 Task: Add a condition where "Channel Is not Slack direct message" in recently solved tickets.
Action: Mouse moved to (130, 449)
Screenshot: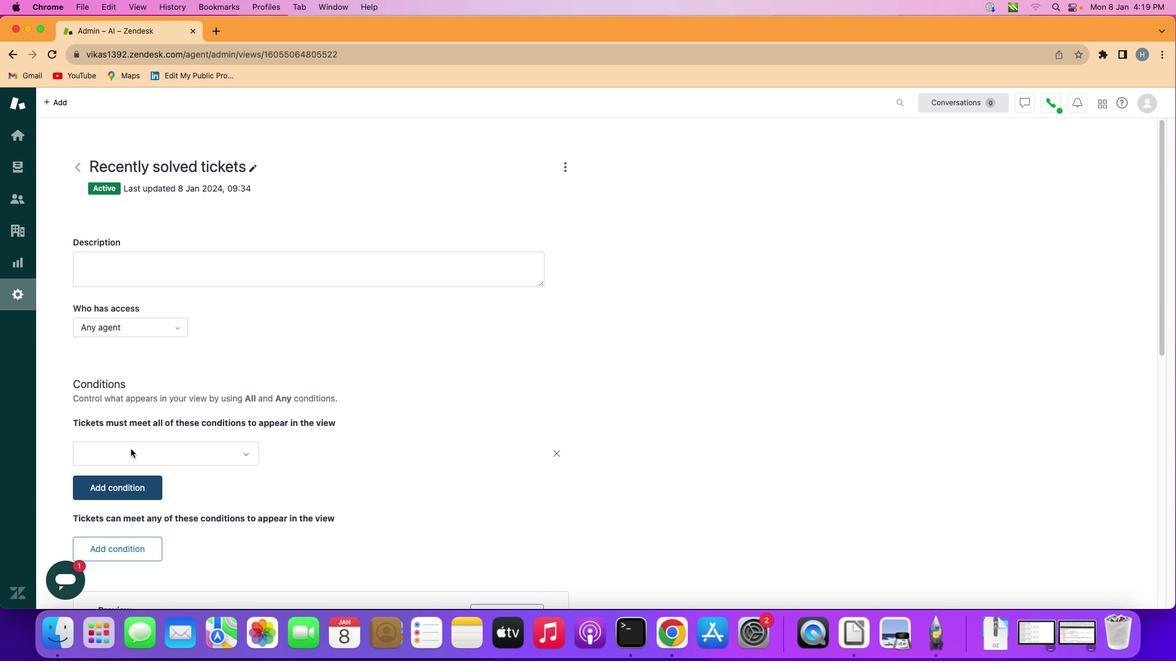 
Action: Mouse pressed left at (130, 449)
Screenshot: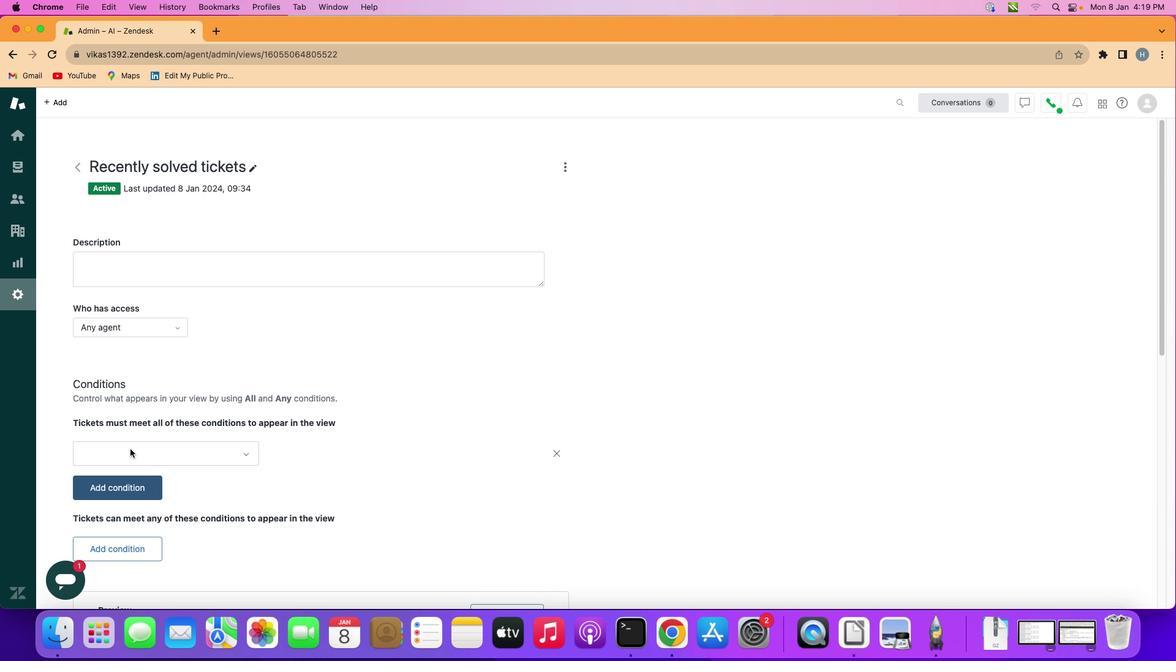 
Action: Mouse moved to (183, 448)
Screenshot: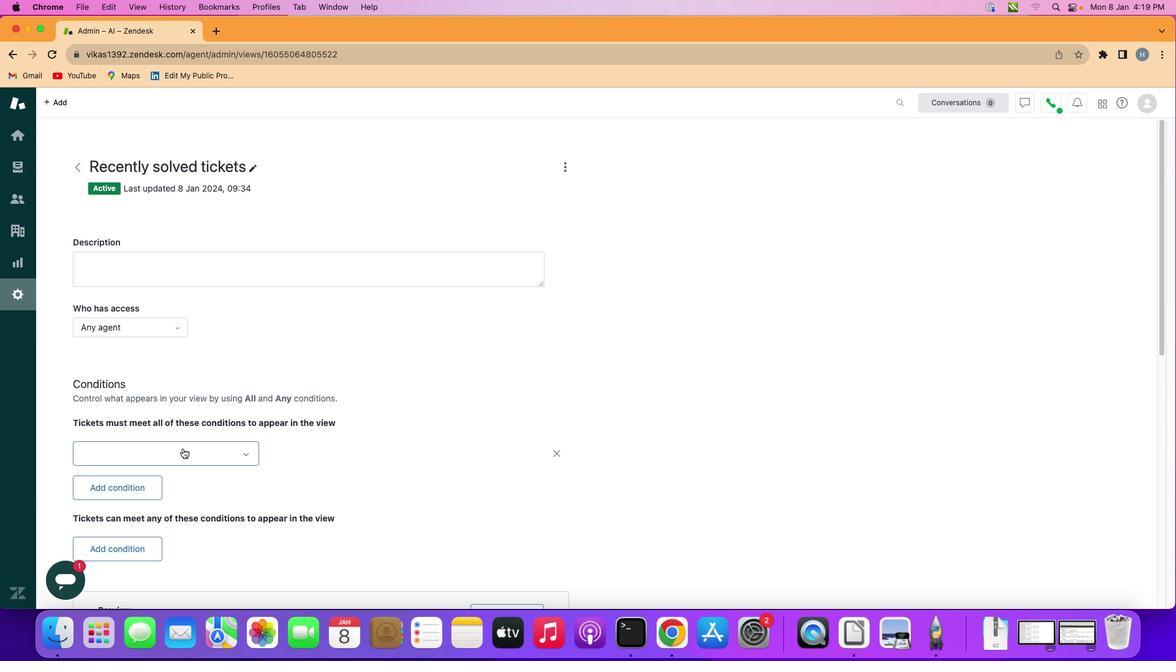 
Action: Mouse pressed left at (183, 448)
Screenshot: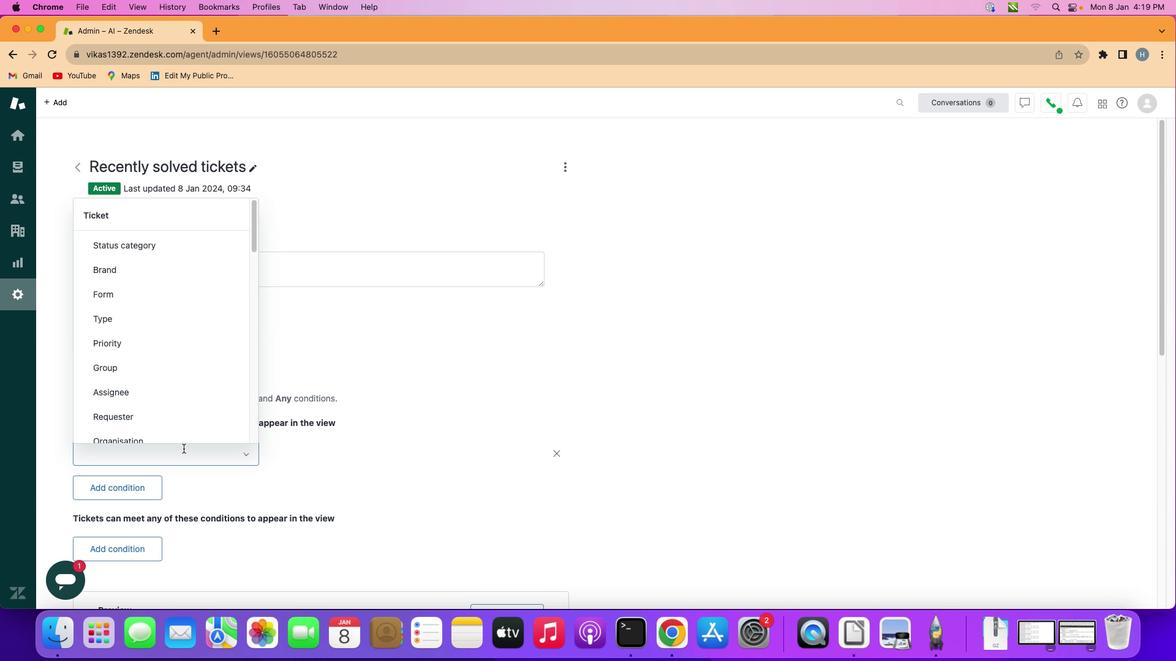 
Action: Mouse moved to (167, 316)
Screenshot: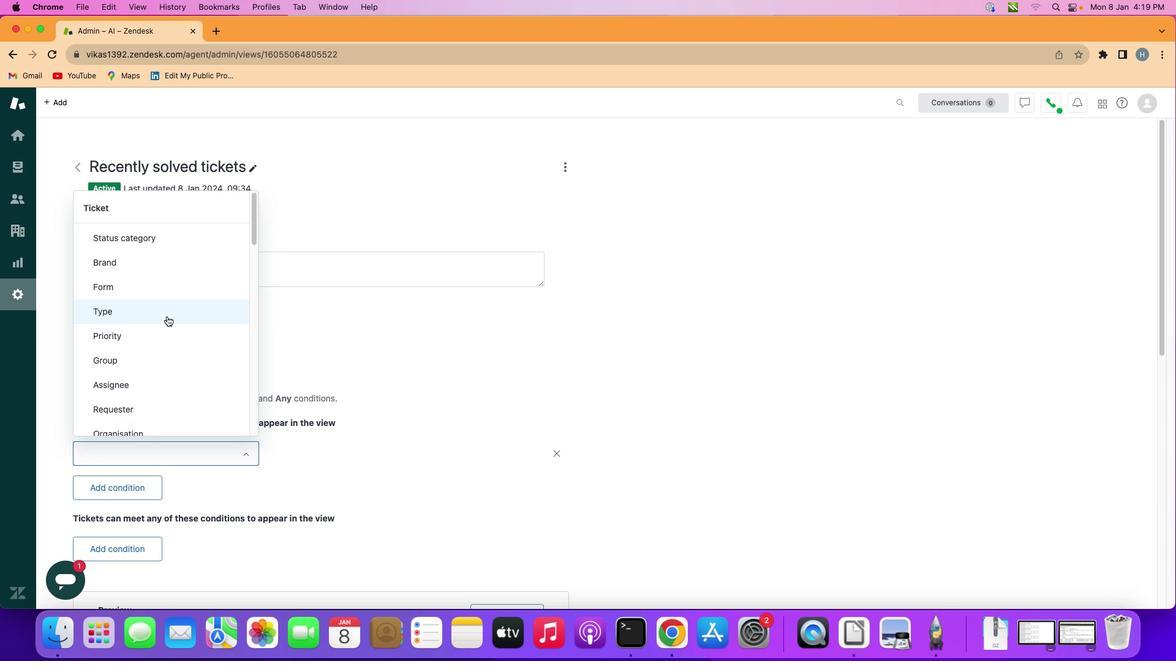 
Action: Mouse scrolled (167, 316) with delta (0, 0)
Screenshot: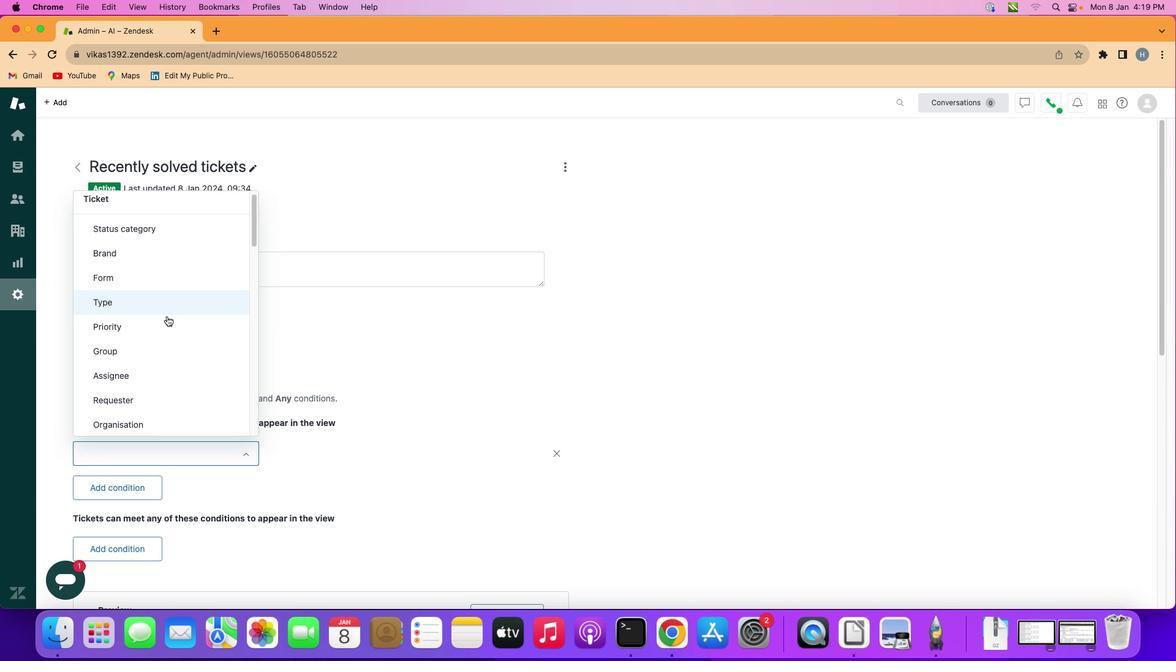 
Action: Mouse scrolled (167, 316) with delta (0, 0)
Screenshot: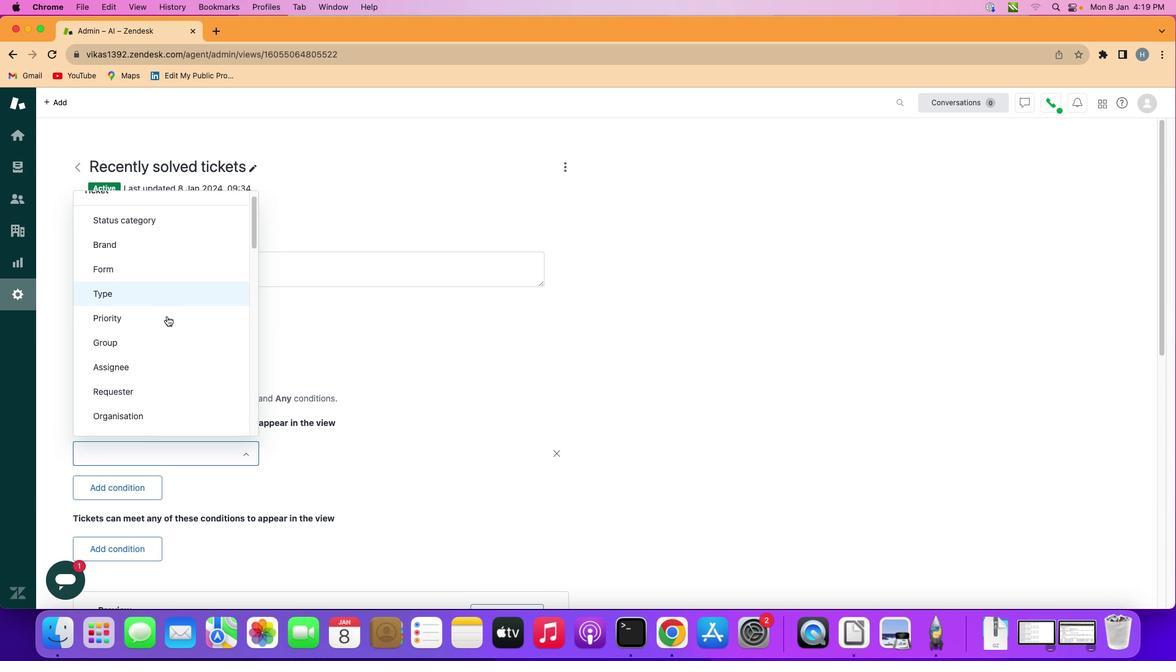 
Action: Mouse scrolled (167, 316) with delta (0, 0)
Screenshot: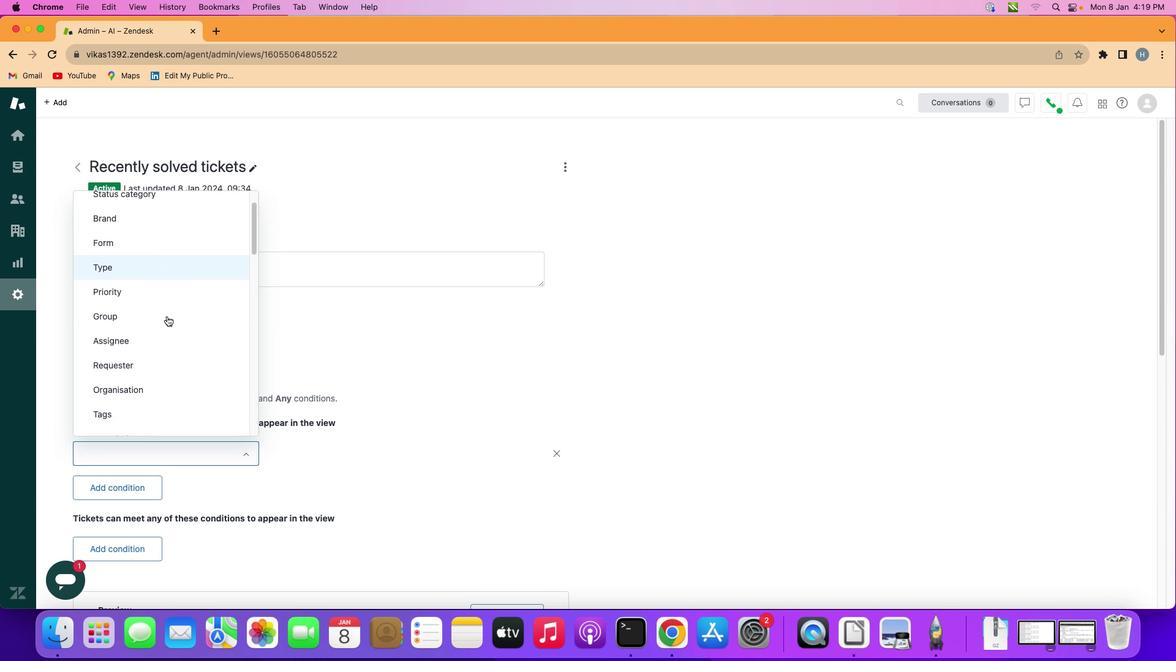 
Action: Mouse scrolled (167, 316) with delta (0, 0)
Screenshot: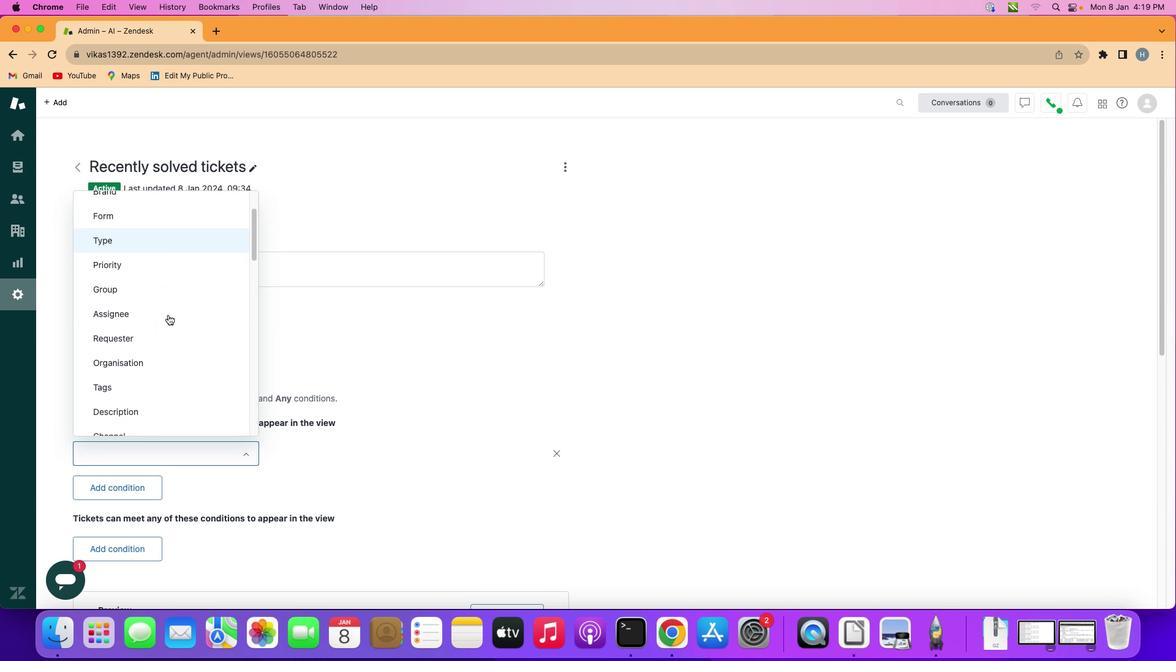 
Action: Mouse scrolled (167, 316) with delta (0, 0)
Screenshot: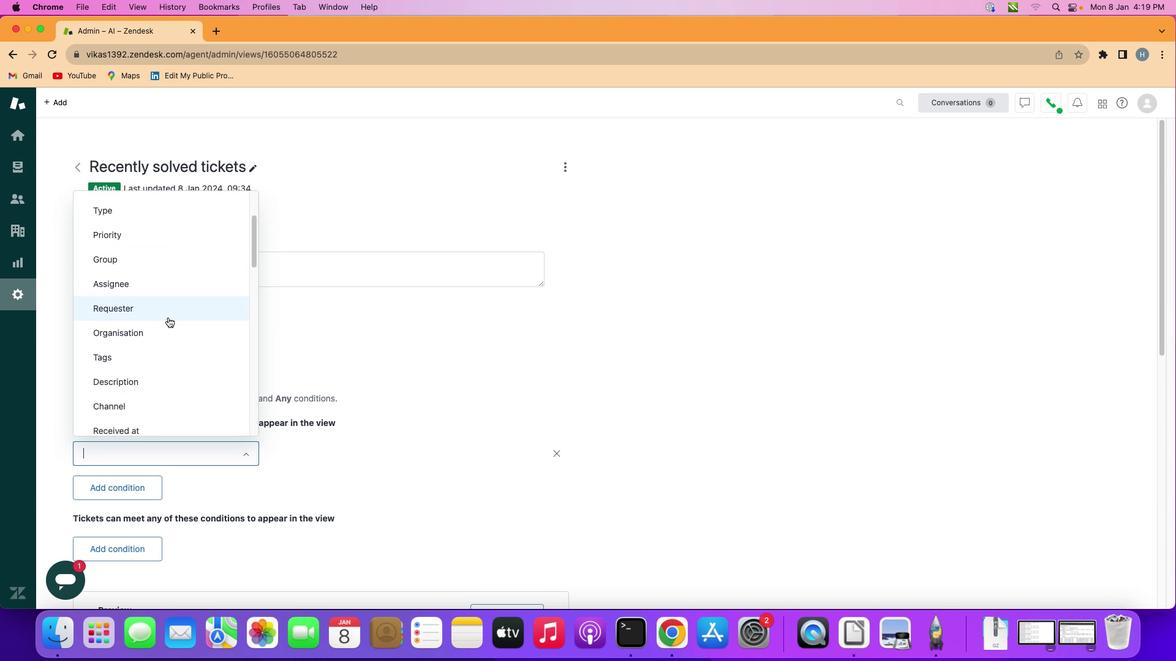 
Action: Mouse moved to (159, 406)
Screenshot: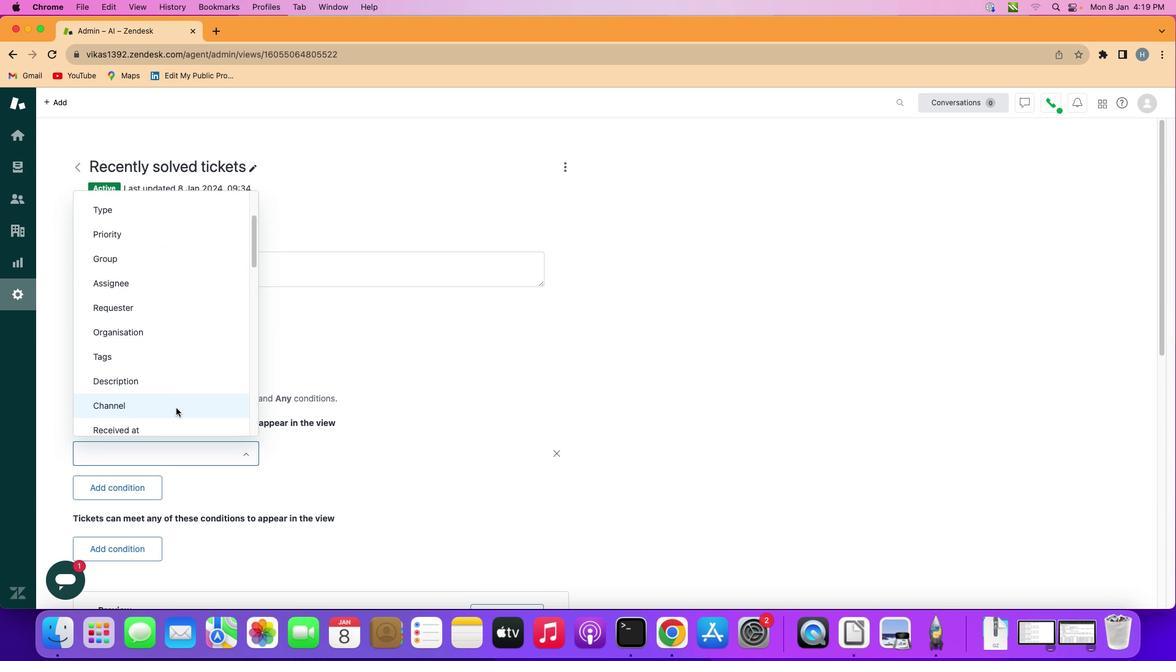 
Action: Mouse pressed left at (159, 406)
Screenshot: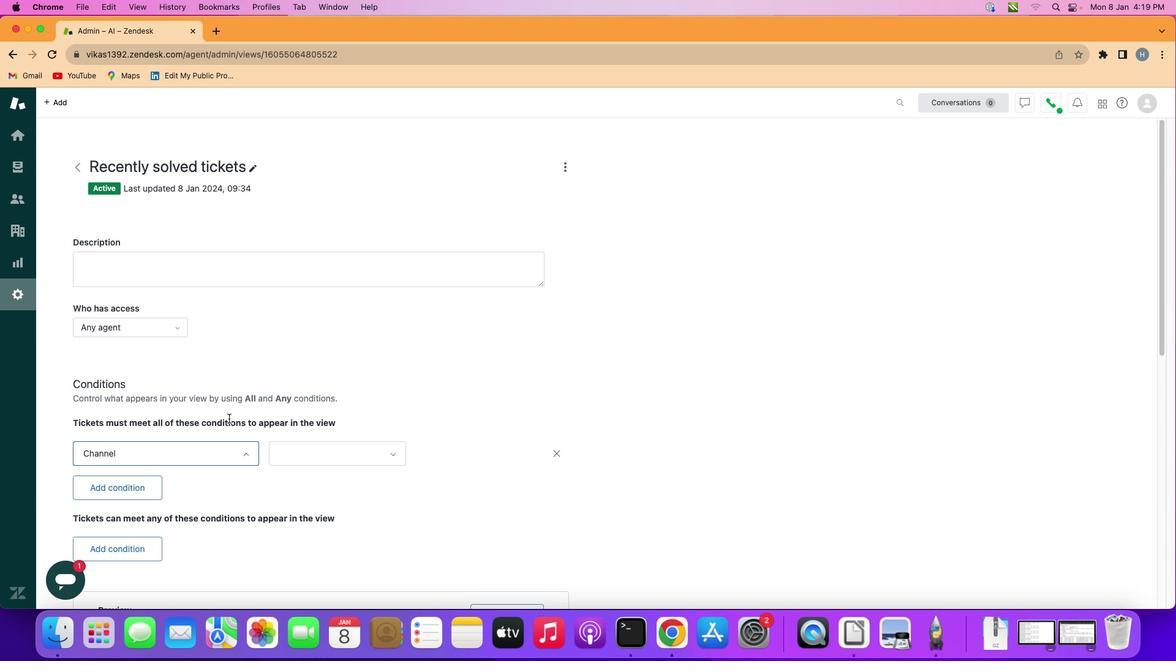 
Action: Mouse moved to (300, 450)
Screenshot: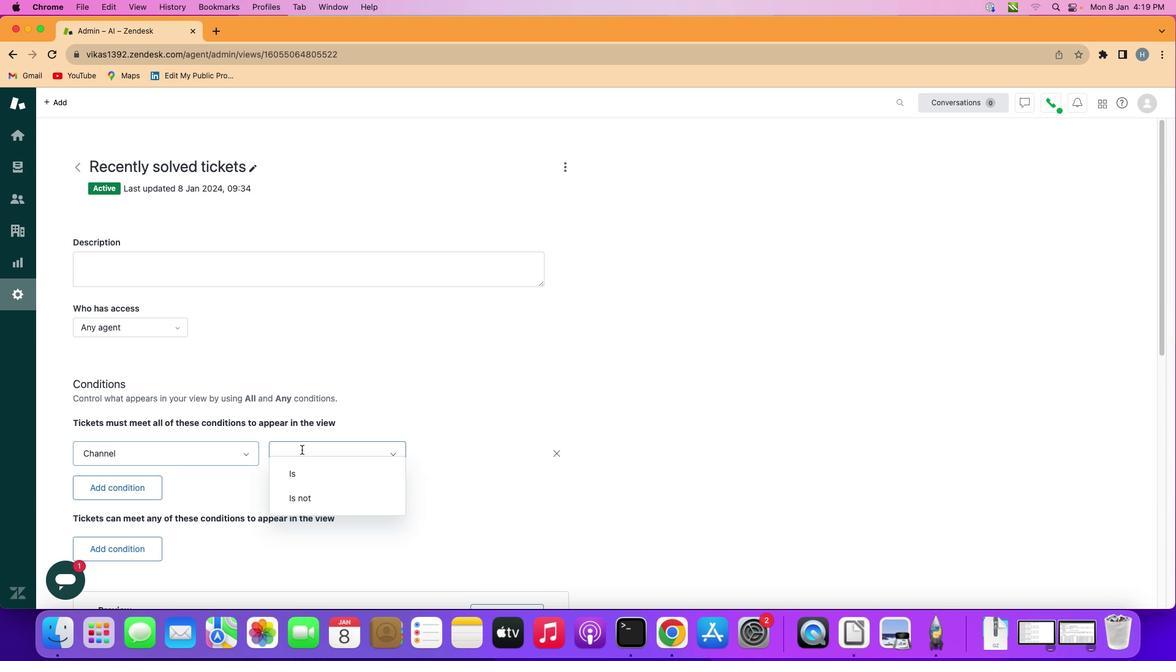 
Action: Mouse pressed left at (300, 450)
Screenshot: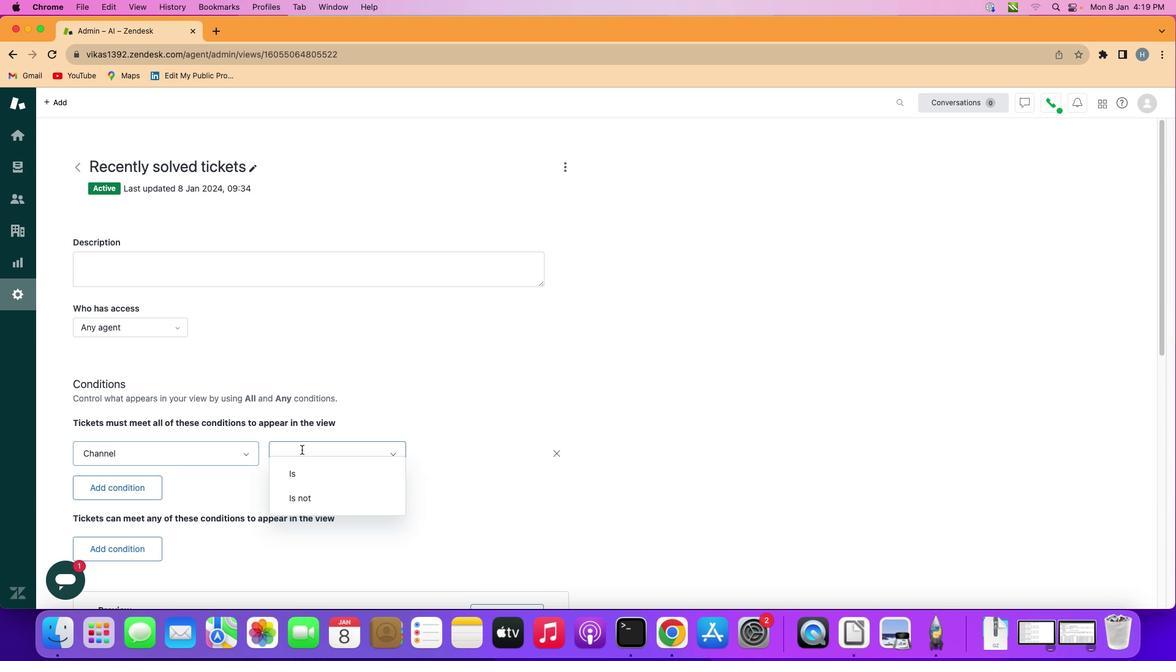 
Action: Mouse moved to (308, 515)
Screenshot: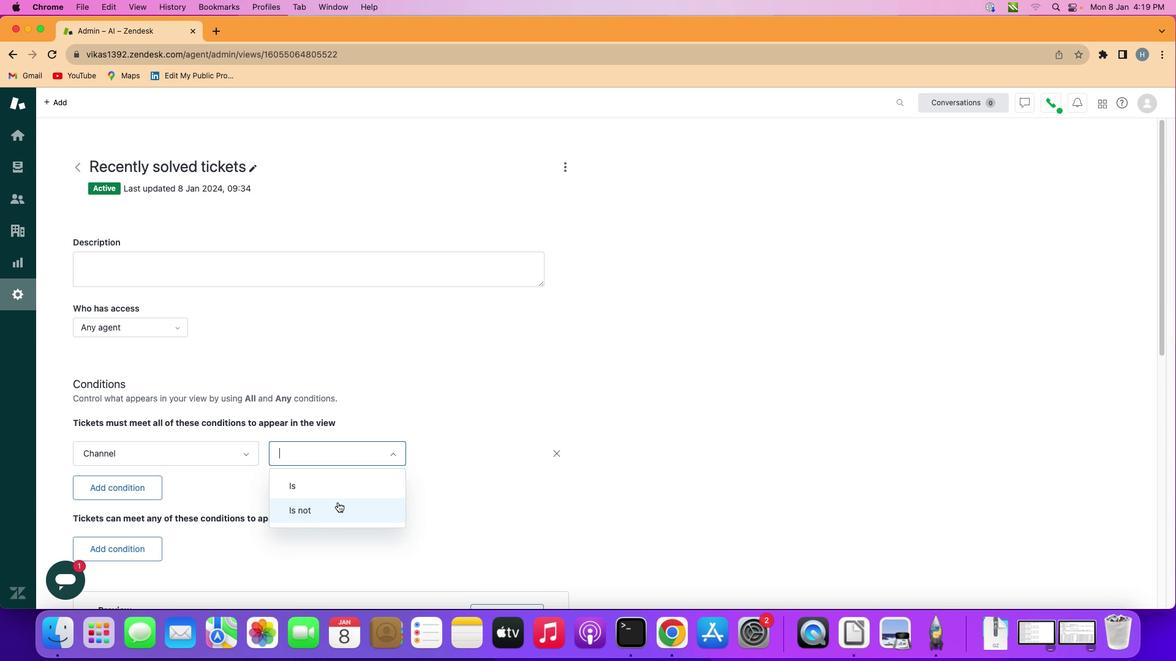 
Action: Mouse pressed left at (308, 515)
Screenshot: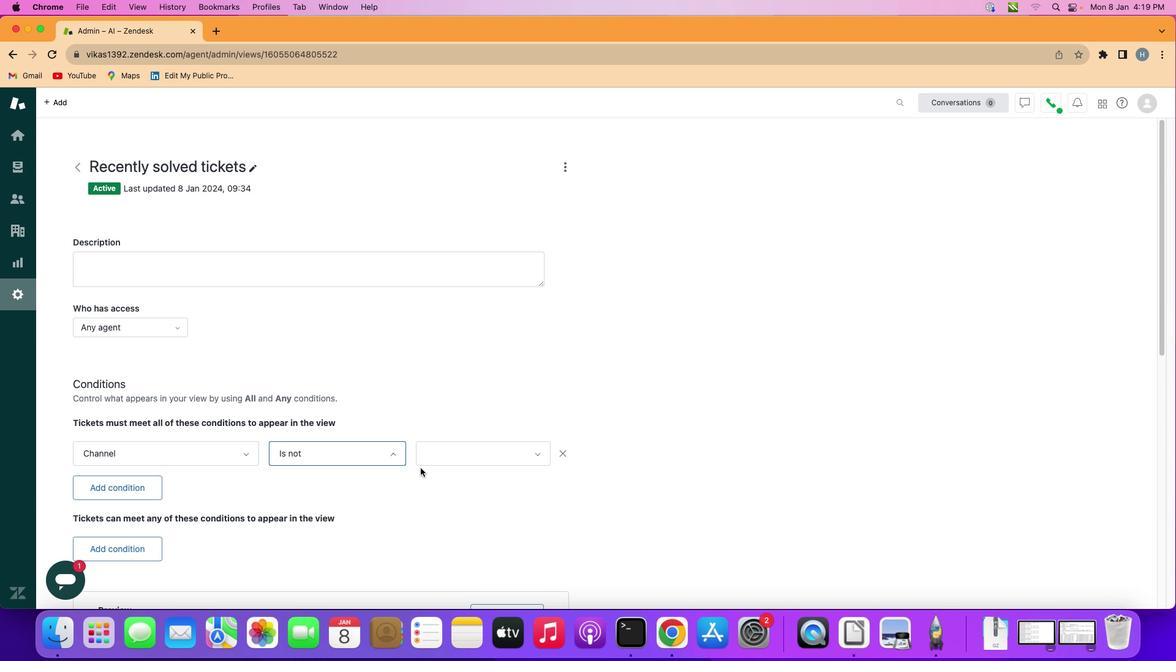 
Action: Mouse moved to (475, 451)
Screenshot: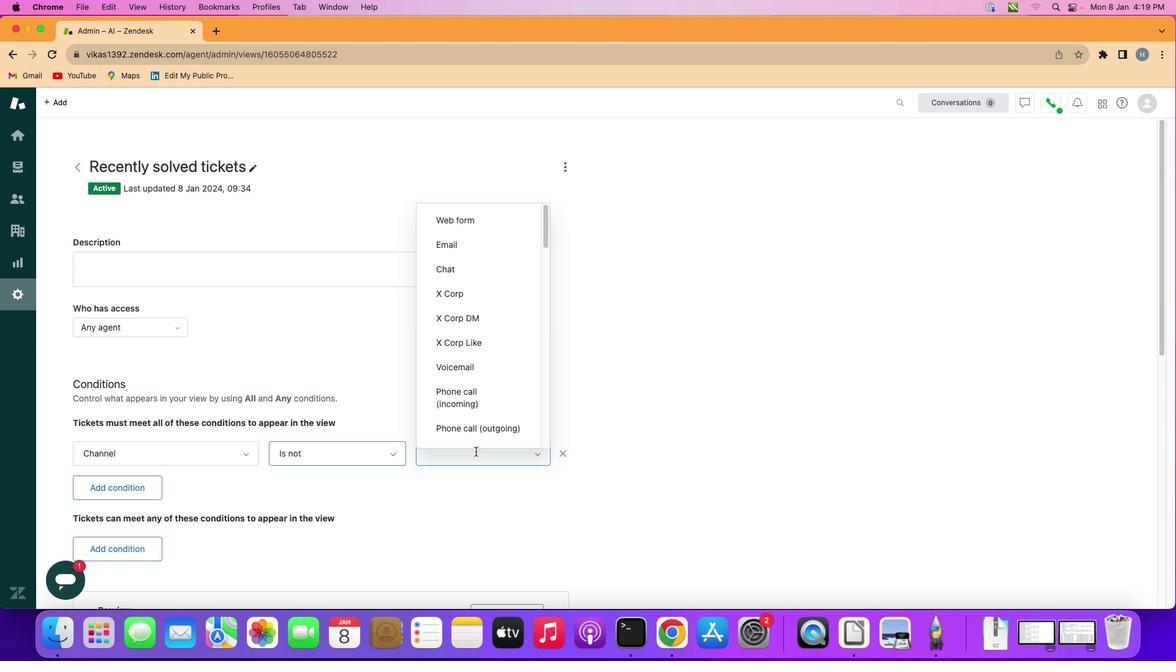 
Action: Mouse pressed left at (475, 451)
Screenshot: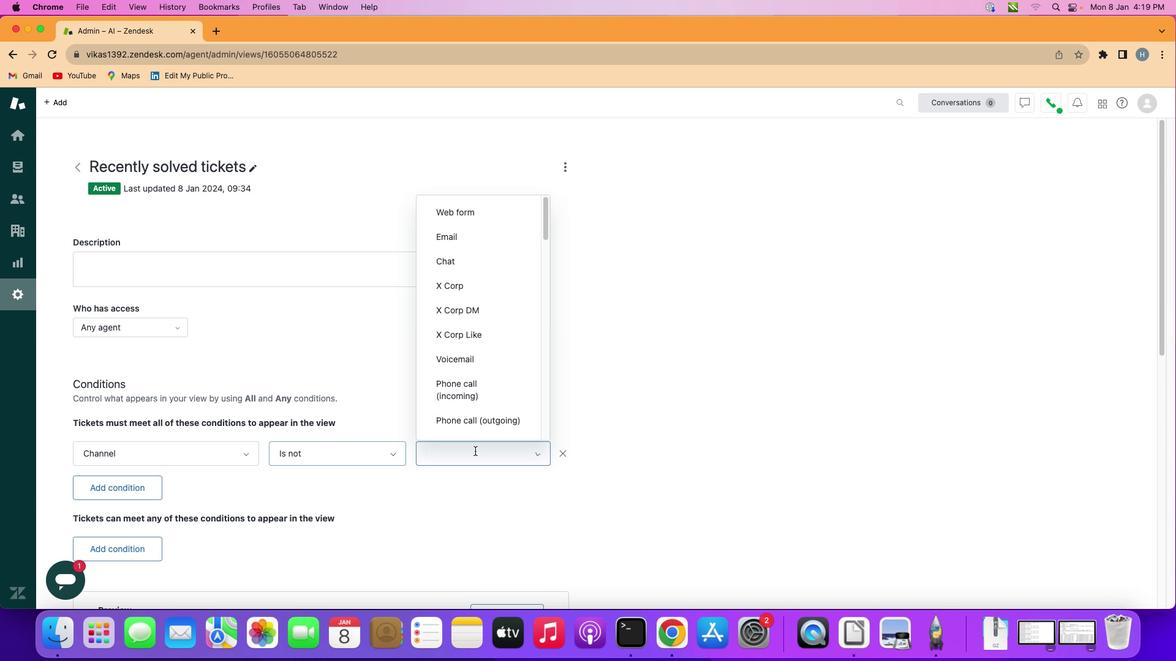 
Action: Mouse moved to (482, 316)
Screenshot: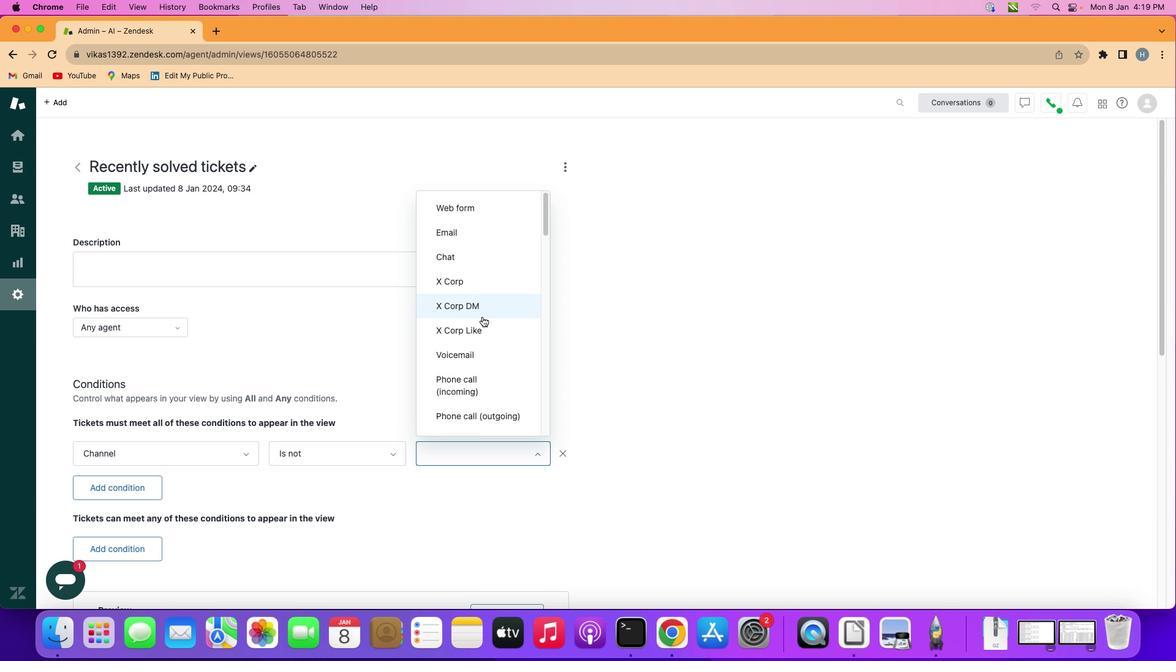 
Action: Mouse scrolled (482, 316) with delta (0, 0)
Screenshot: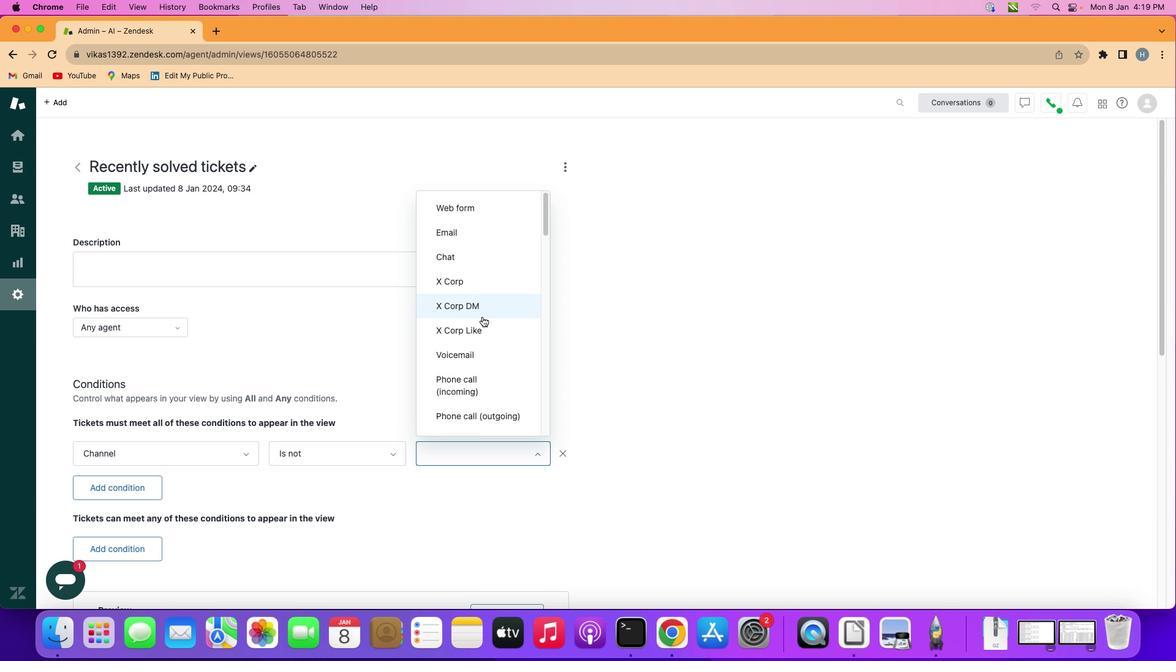 
Action: Mouse scrolled (482, 316) with delta (0, -1)
Screenshot: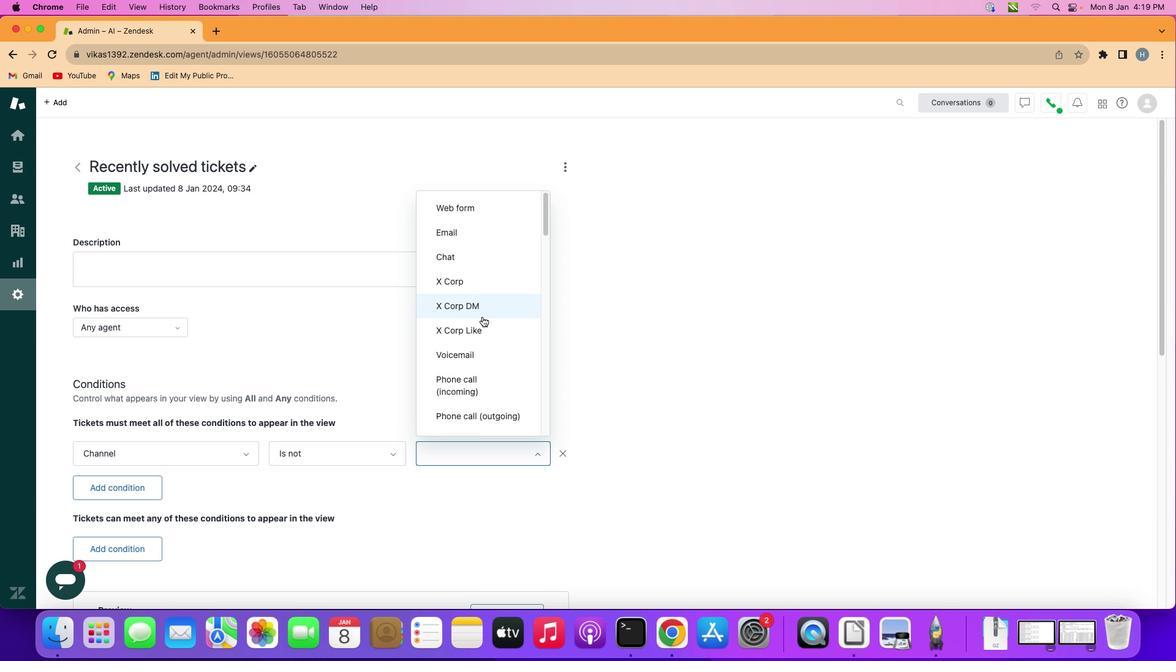 
Action: Mouse scrolled (482, 316) with delta (0, 0)
Screenshot: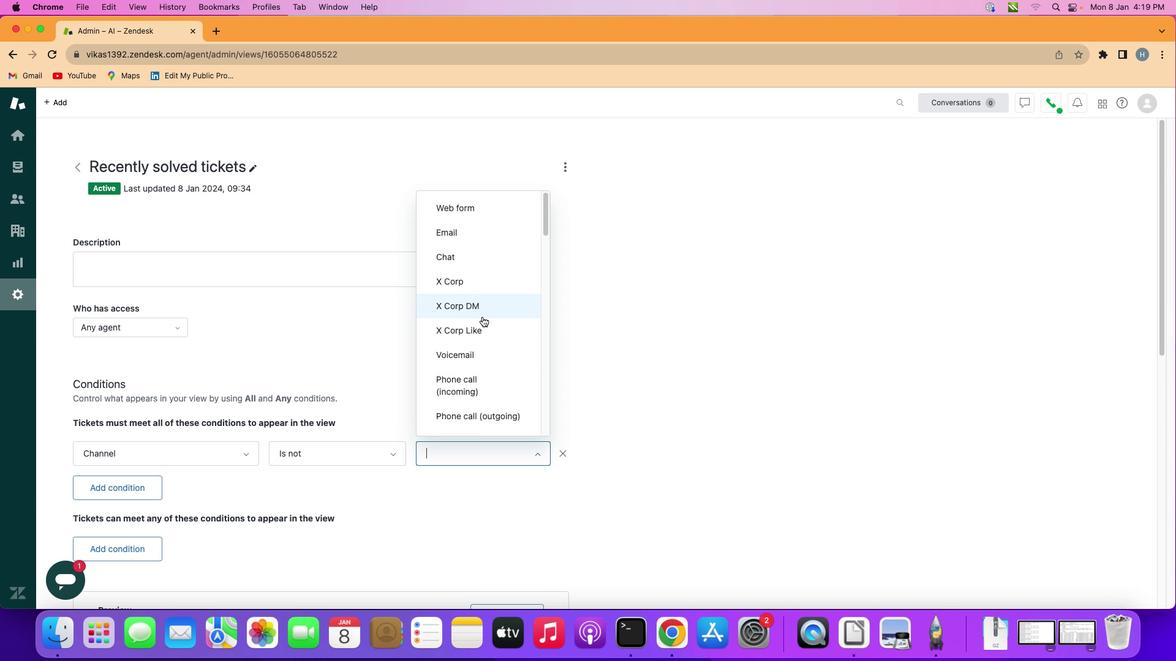 
Action: Mouse scrolled (482, 316) with delta (0, -1)
Screenshot: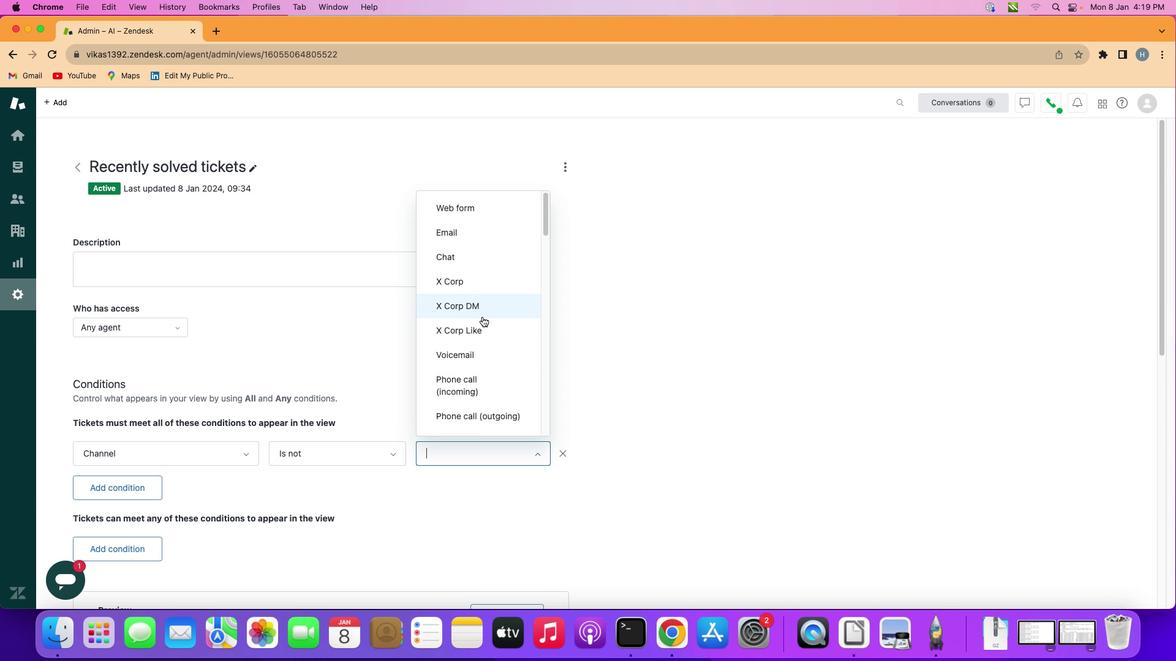 
Action: Mouse scrolled (482, 316) with delta (0, -1)
Screenshot: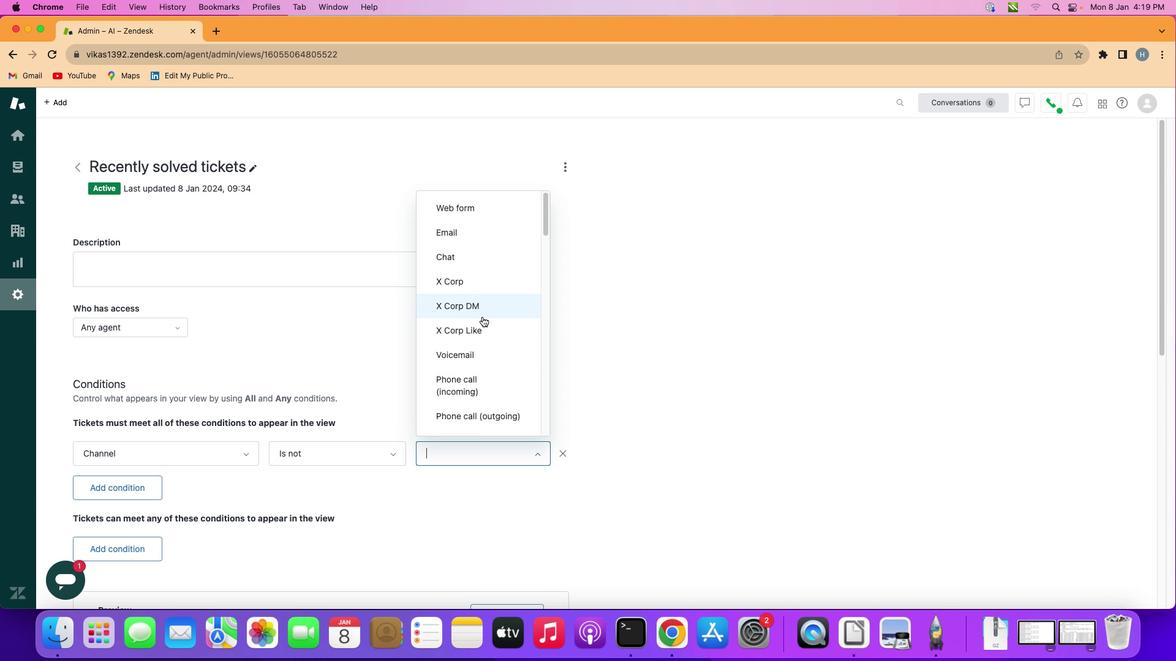 
Action: Mouse scrolled (482, 316) with delta (0, -3)
Screenshot: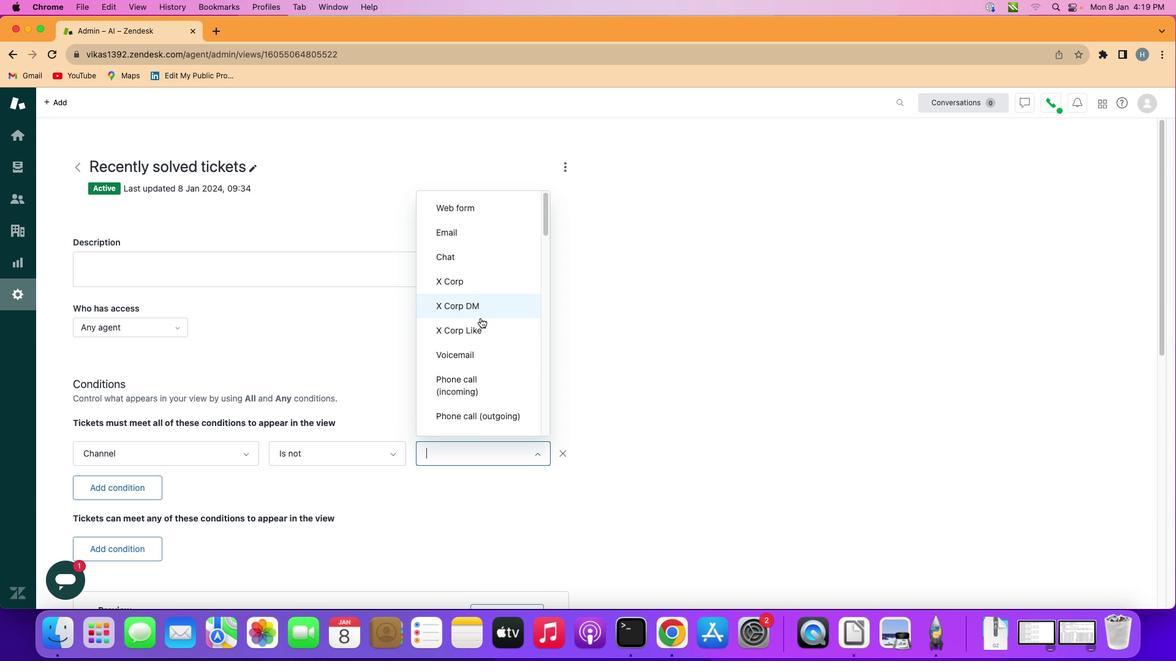 
Action: Mouse moved to (477, 339)
Screenshot: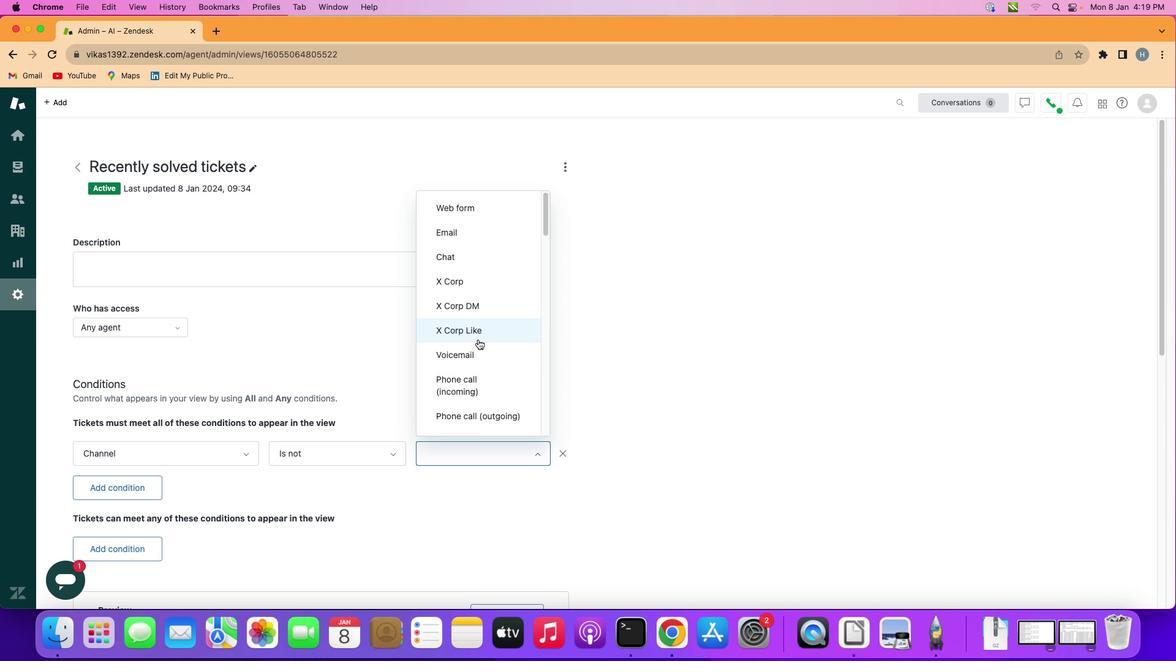 
Action: Mouse scrolled (477, 339) with delta (0, 0)
Screenshot: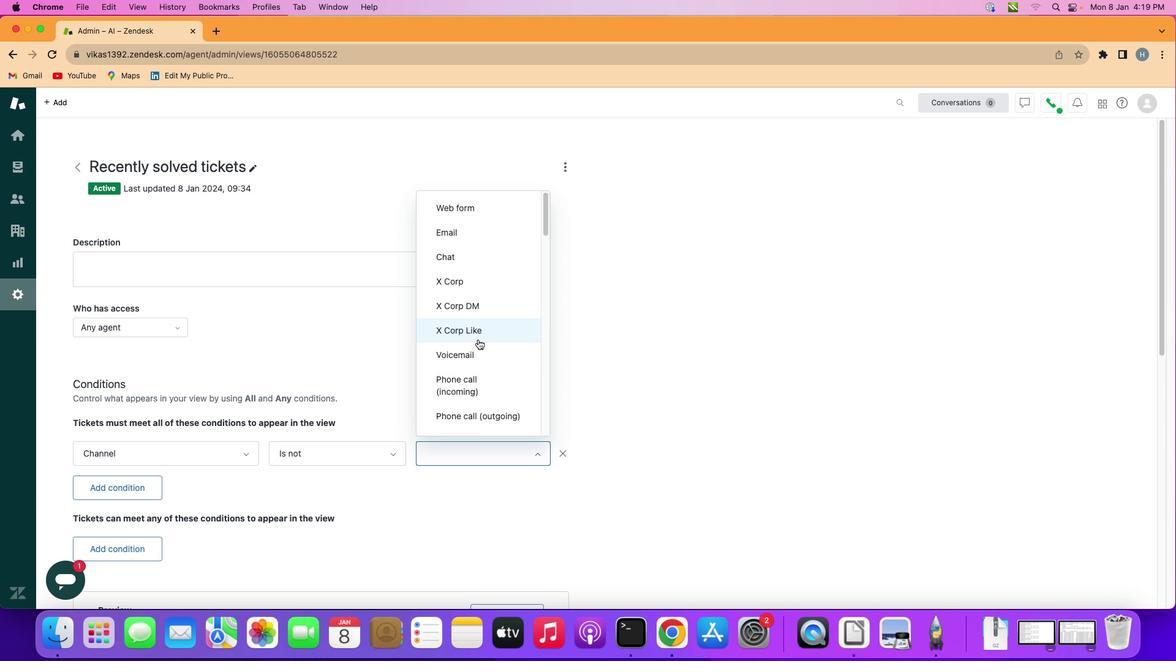 
Action: Mouse scrolled (477, 339) with delta (0, -1)
Screenshot: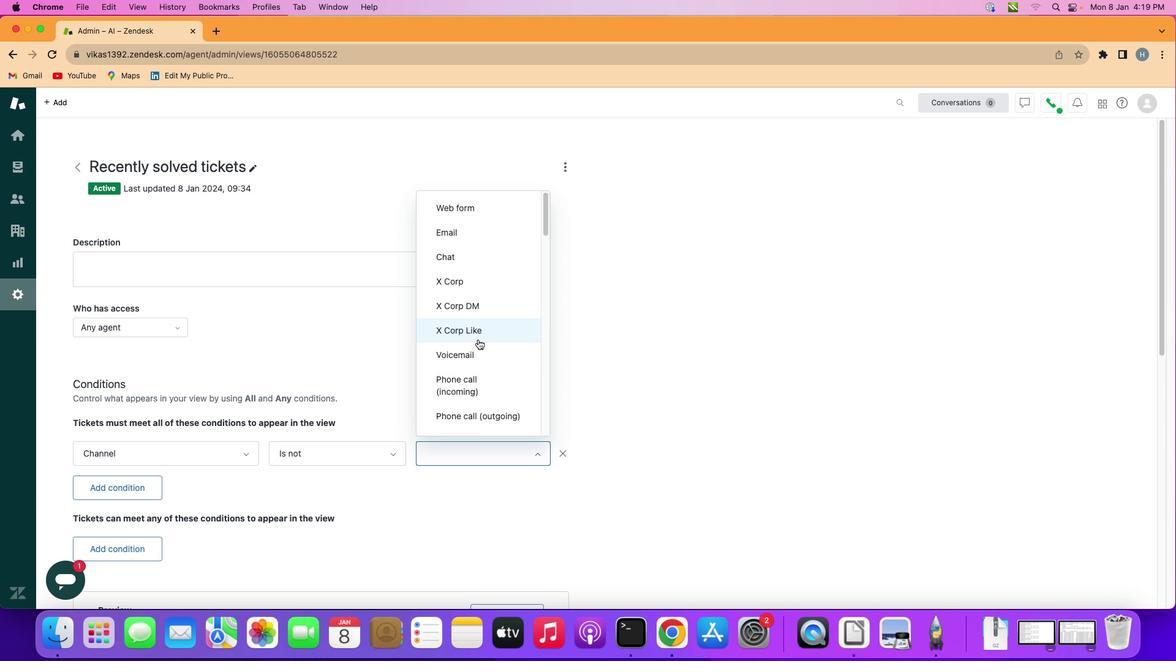 
Action: Mouse scrolled (477, 339) with delta (0, -1)
Screenshot: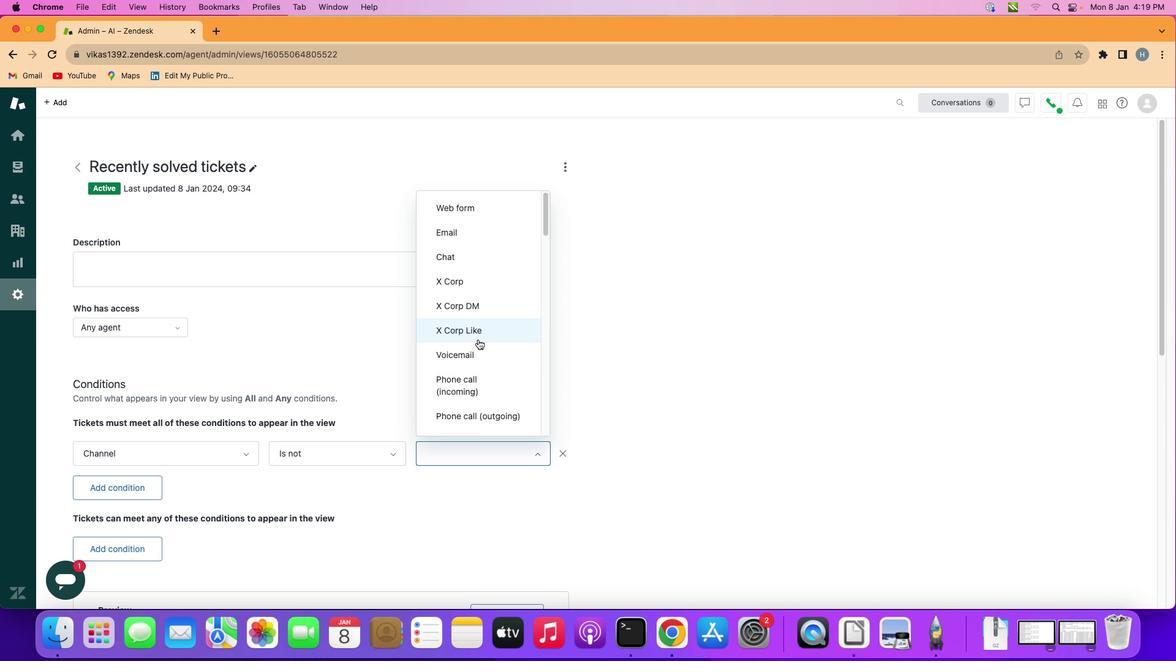 
Action: Mouse scrolled (477, 339) with delta (0, -2)
Screenshot: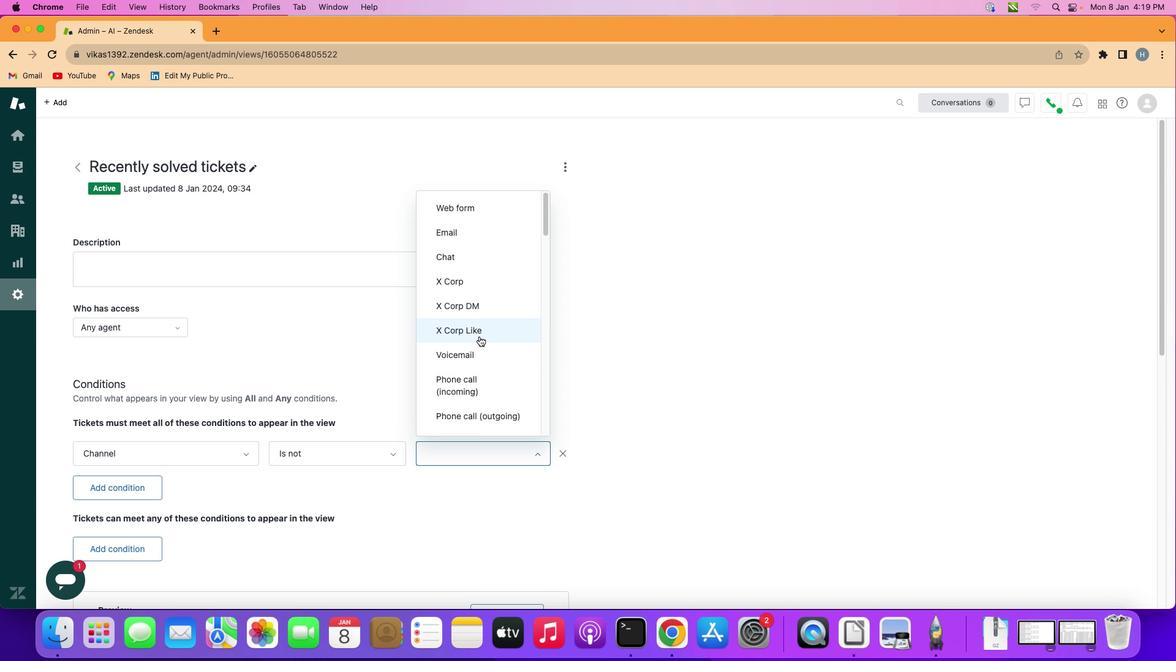 
Action: Mouse scrolled (477, 339) with delta (0, -2)
Screenshot: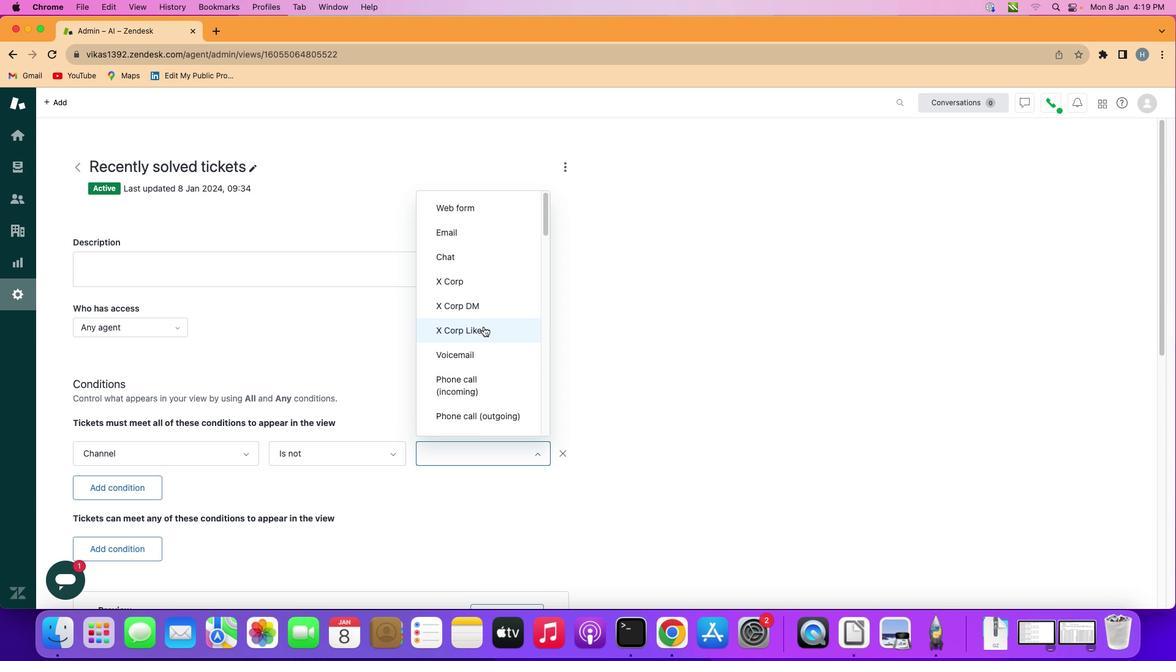 
Action: Mouse moved to (478, 346)
Screenshot: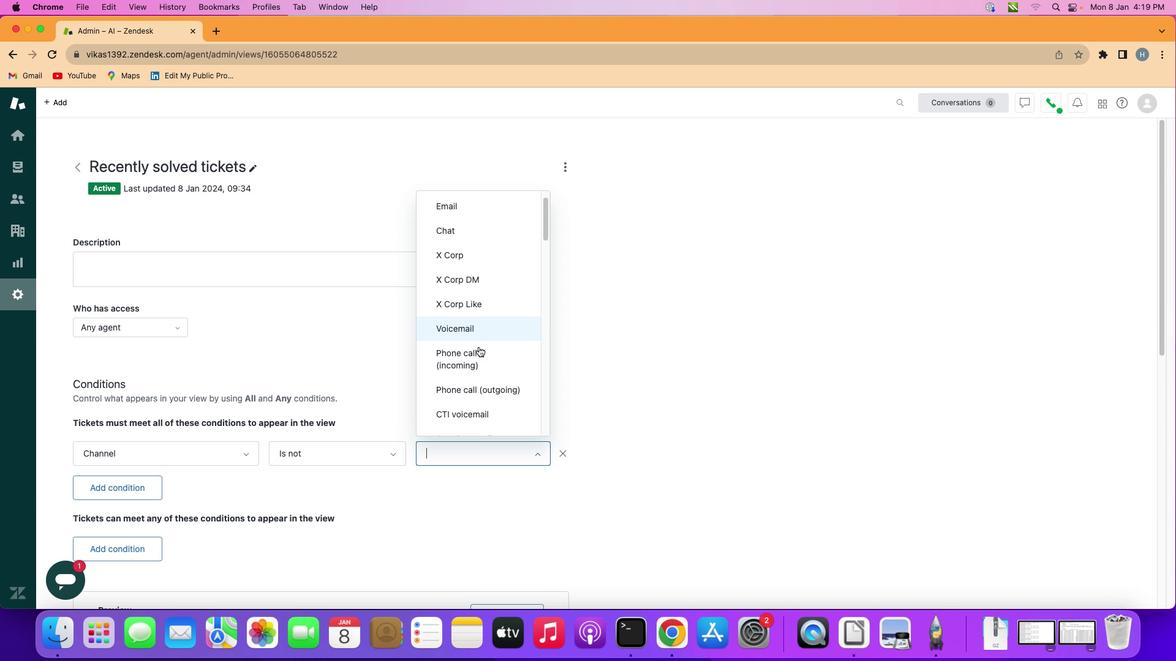 
Action: Mouse scrolled (478, 346) with delta (0, 0)
Screenshot: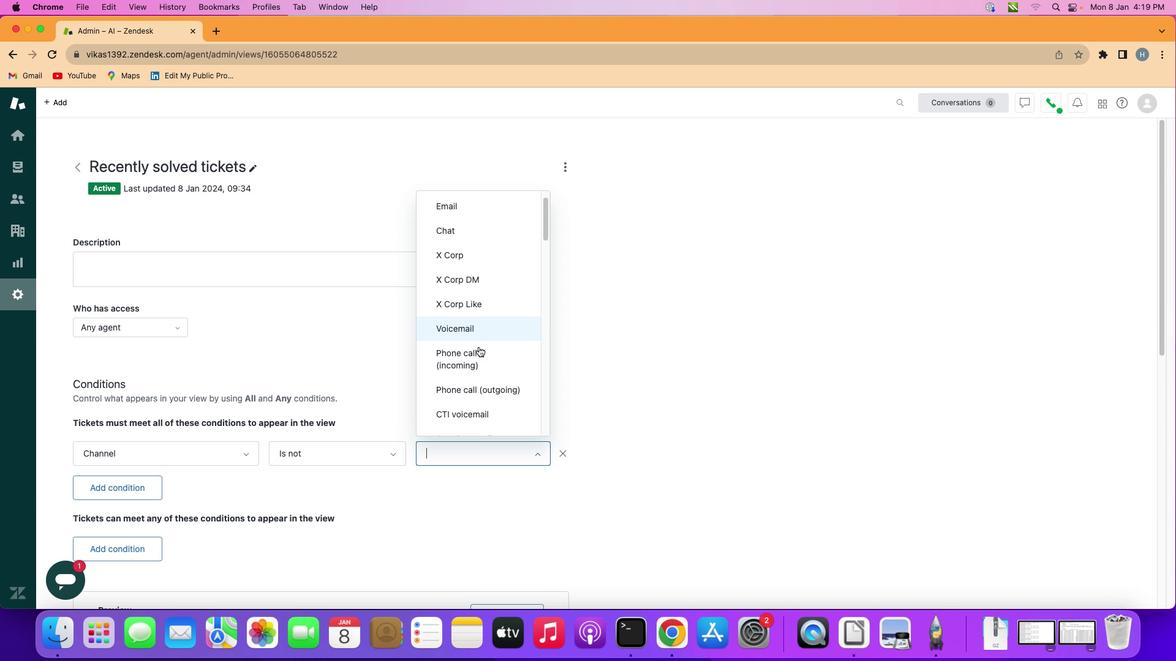 
Action: Mouse moved to (478, 346)
Screenshot: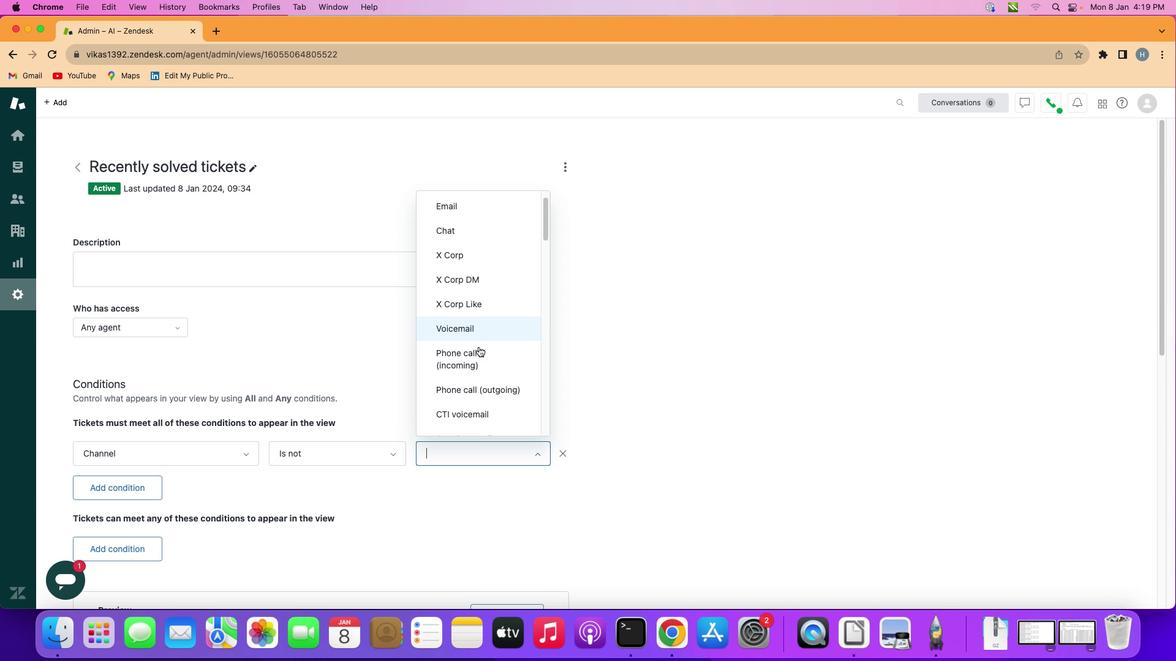 
Action: Mouse scrolled (478, 346) with delta (0, 0)
Screenshot: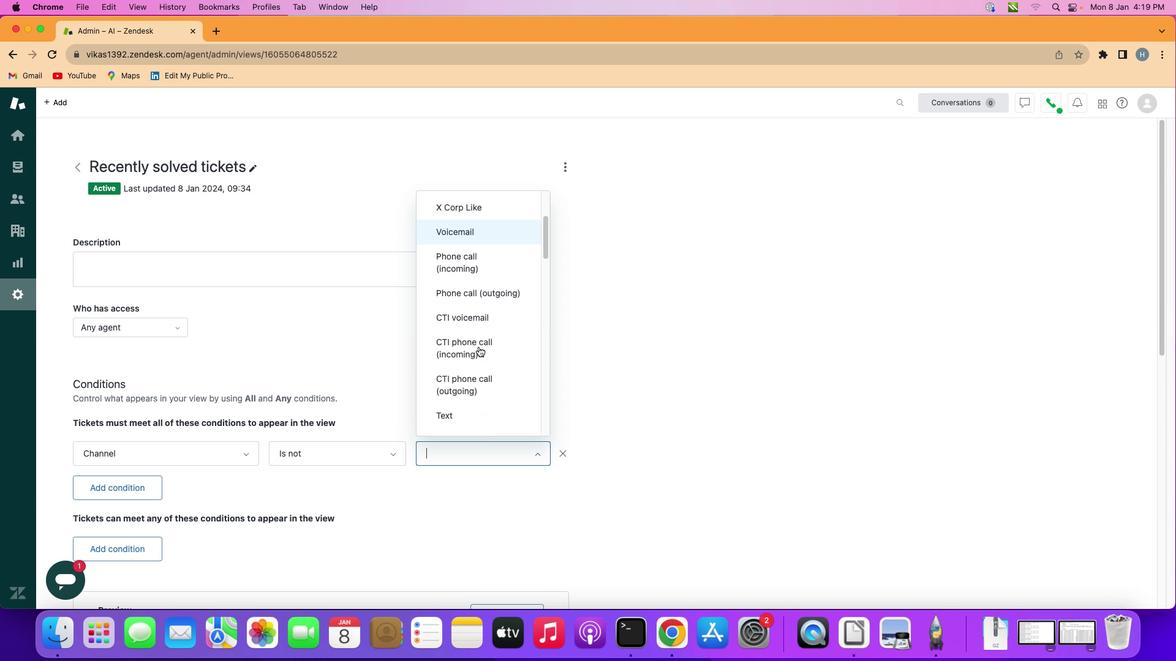 
Action: Mouse scrolled (478, 346) with delta (0, -1)
Screenshot: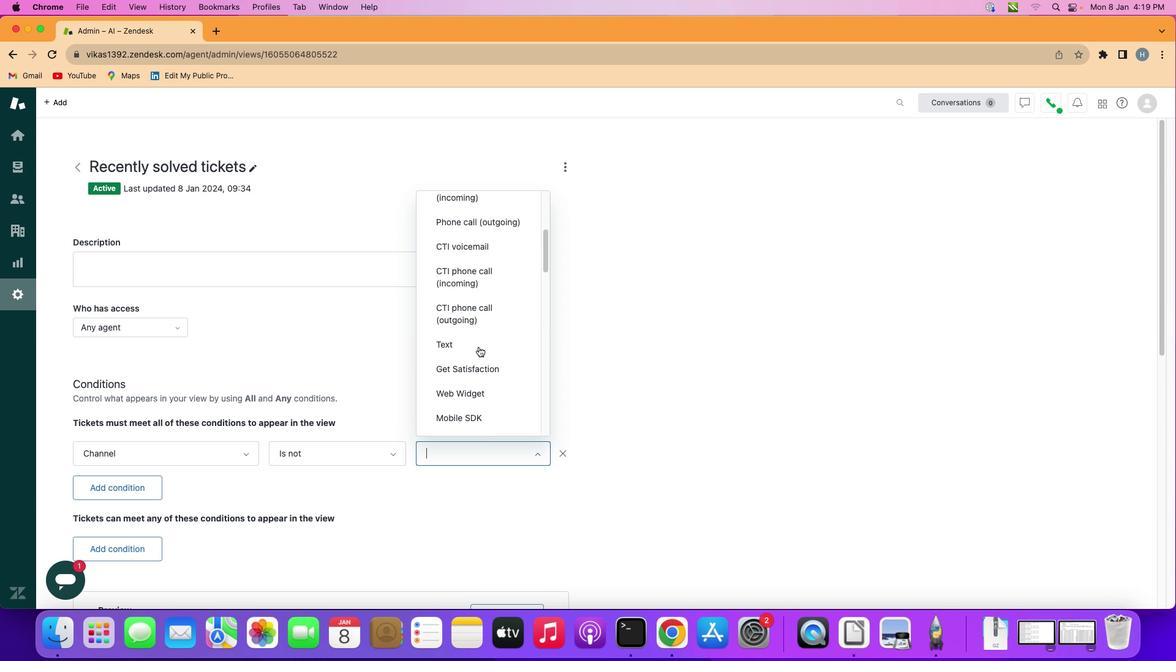 
Action: Mouse scrolled (478, 346) with delta (0, -1)
Screenshot: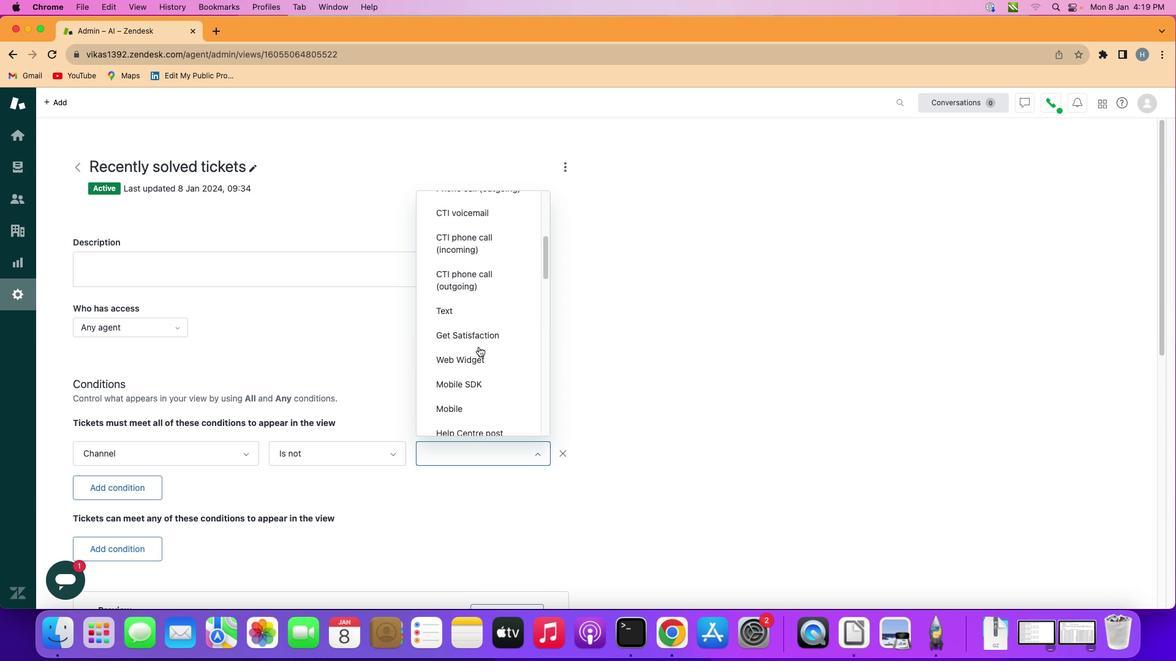 
Action: Mouse scrolled (478, 346) with delta (0, -2)
Screenshot: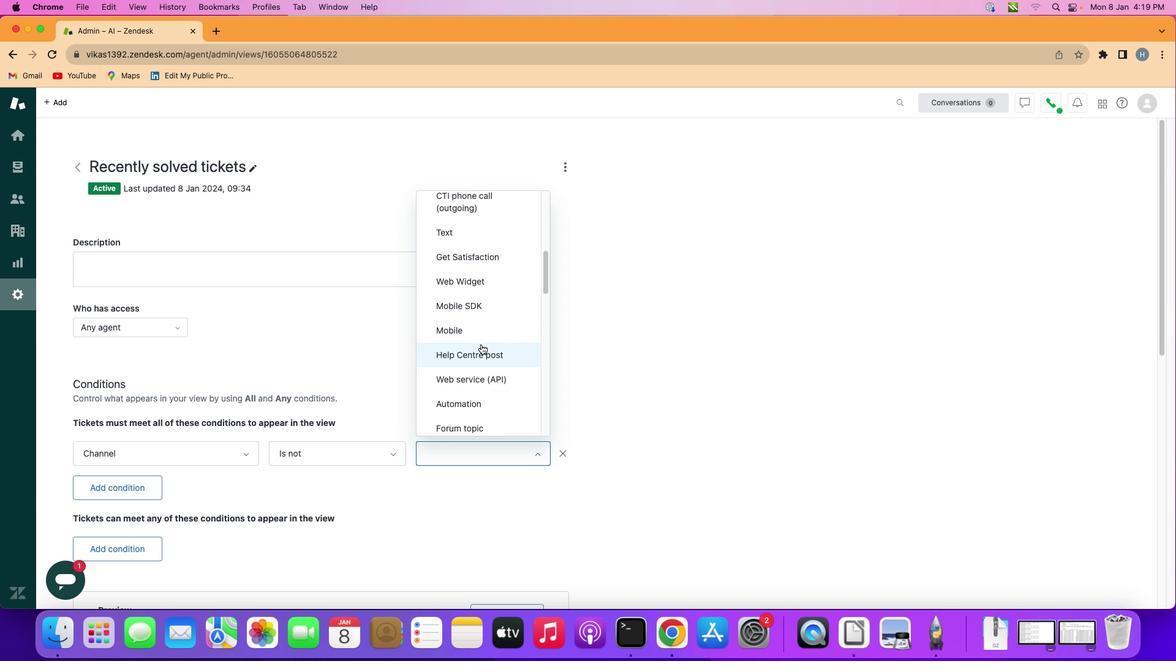 
Action: Mouse scrolled (478, 346) with delta (0, -2)
Screenshot: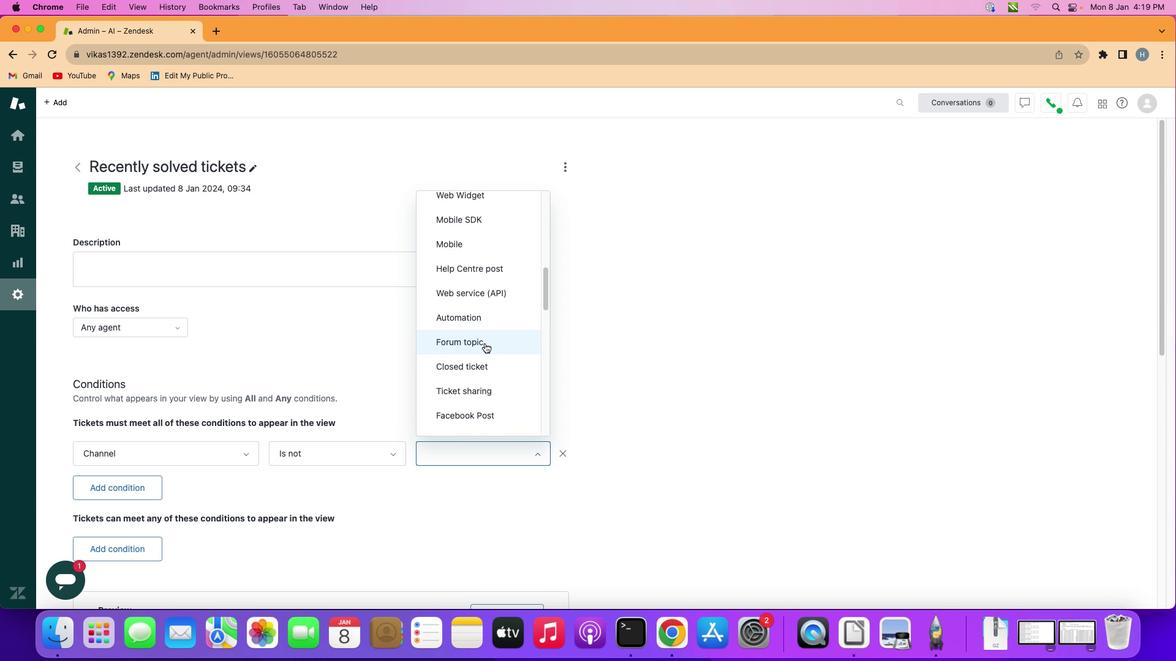 
Action: Mouse moved to (487, 343)
Screenshot: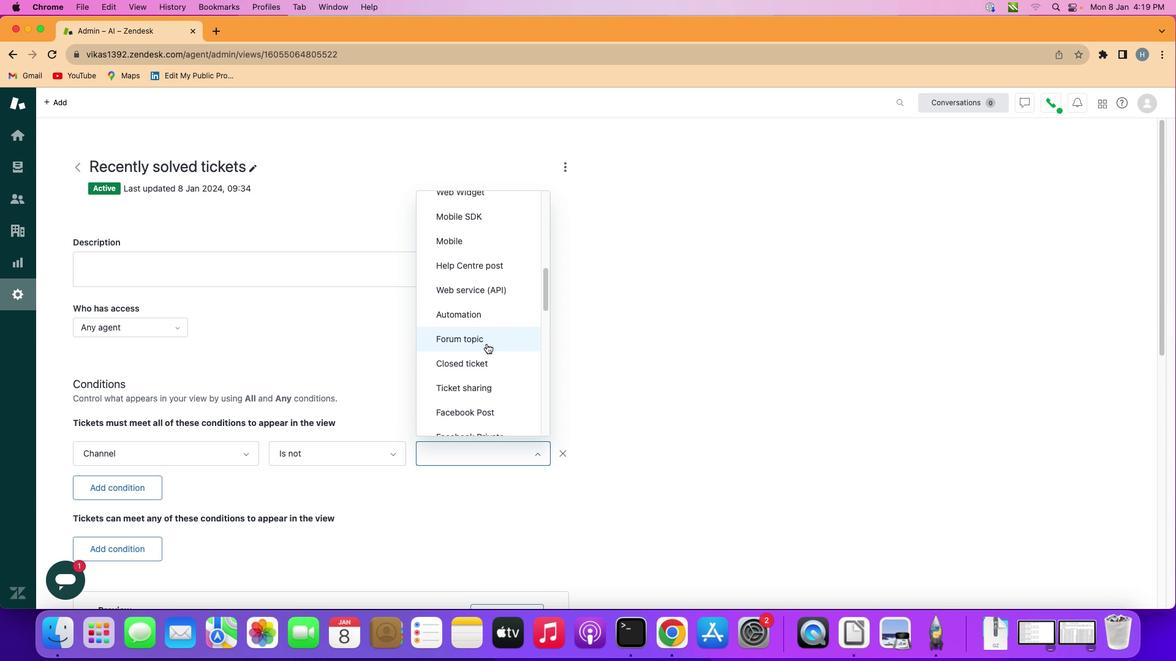 
Action: Mouse scrolled (487, 343) with delta (0, 0)
Screenshot: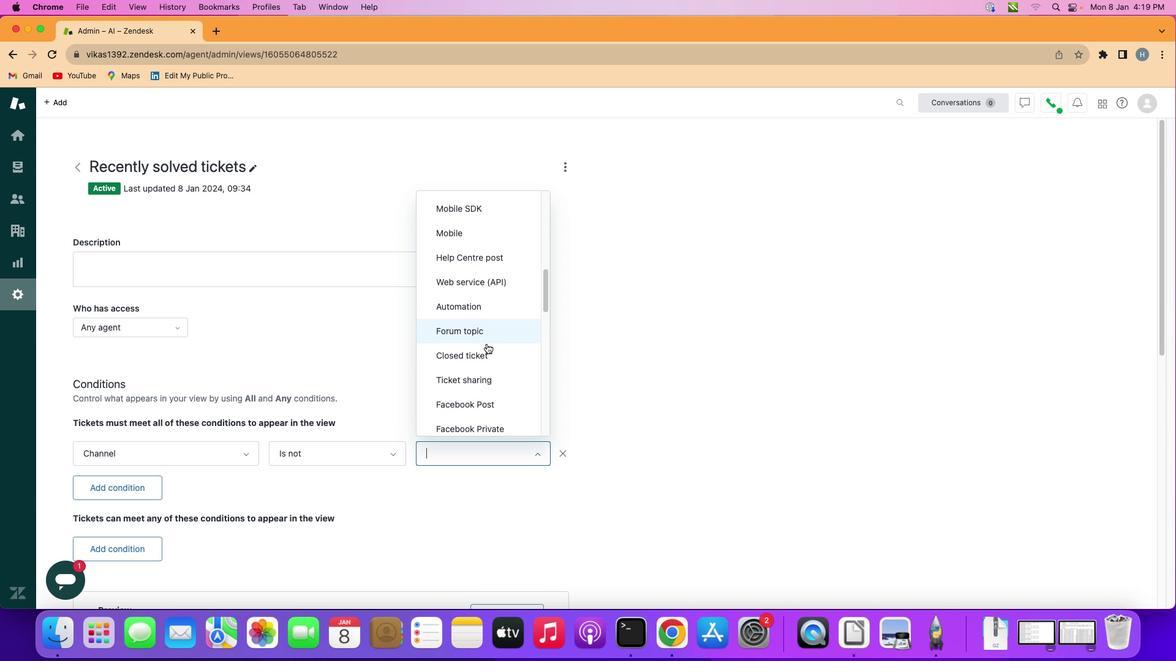 
Action: Mouse scrolled (487, 343) with delta (0, 0)
Screenshot: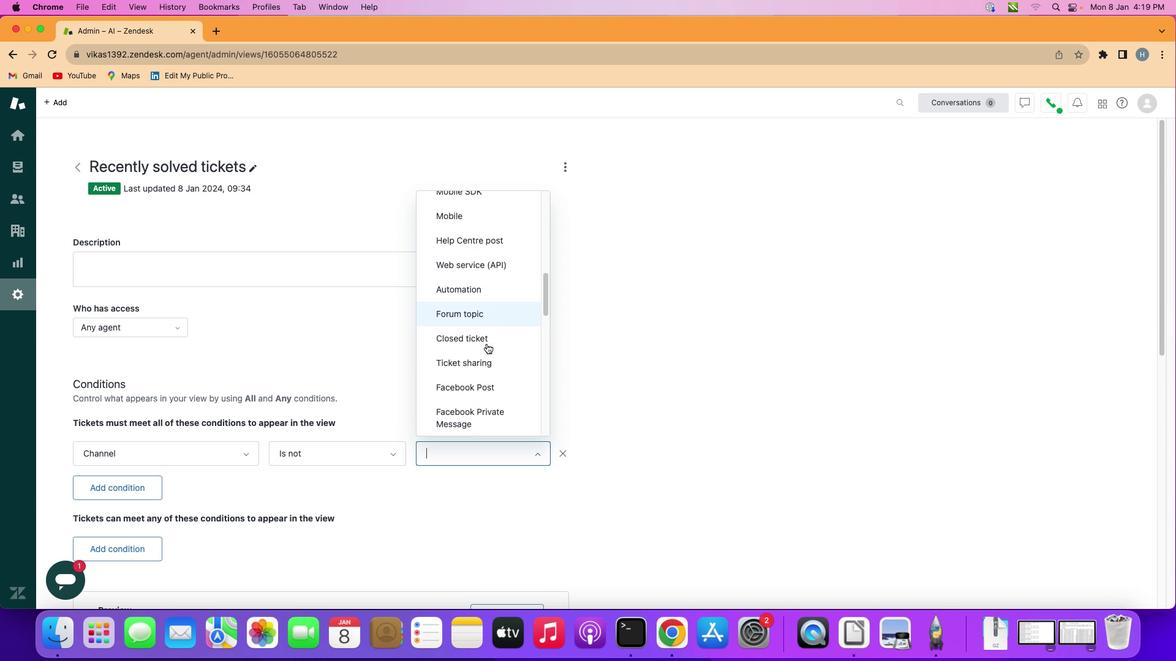 
Action: Mouse scrolled (487, 343) with delta (0, 0)
Screenshot: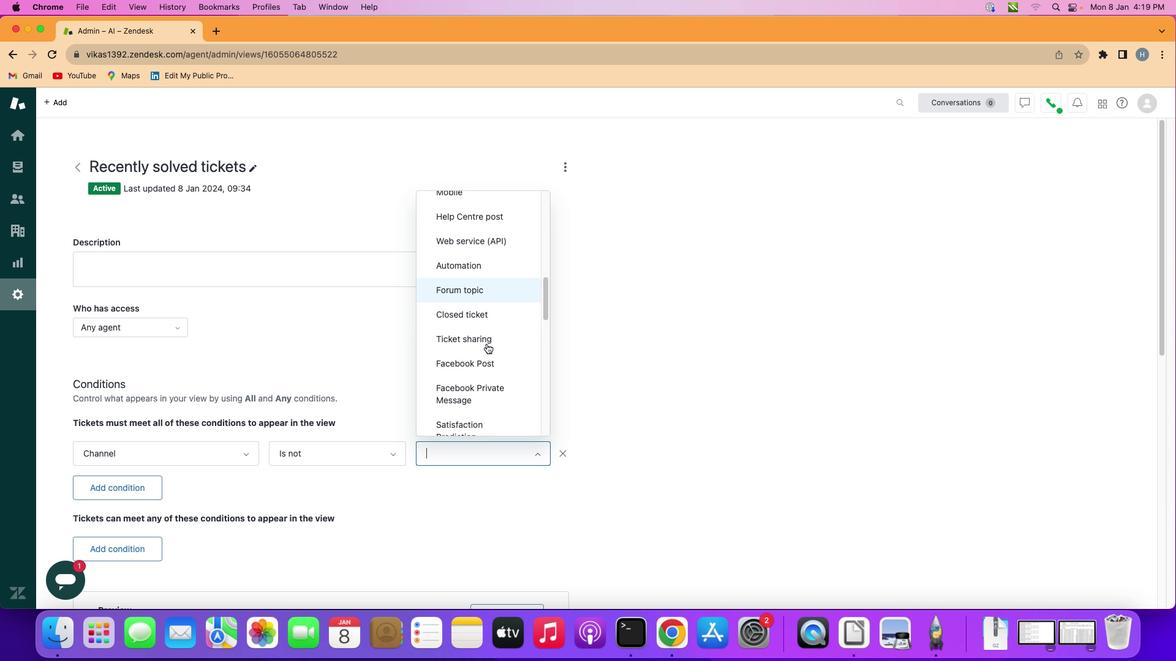 
Action: Mouse scrolled (487, 343) with delta (0, 0)
Screenshot: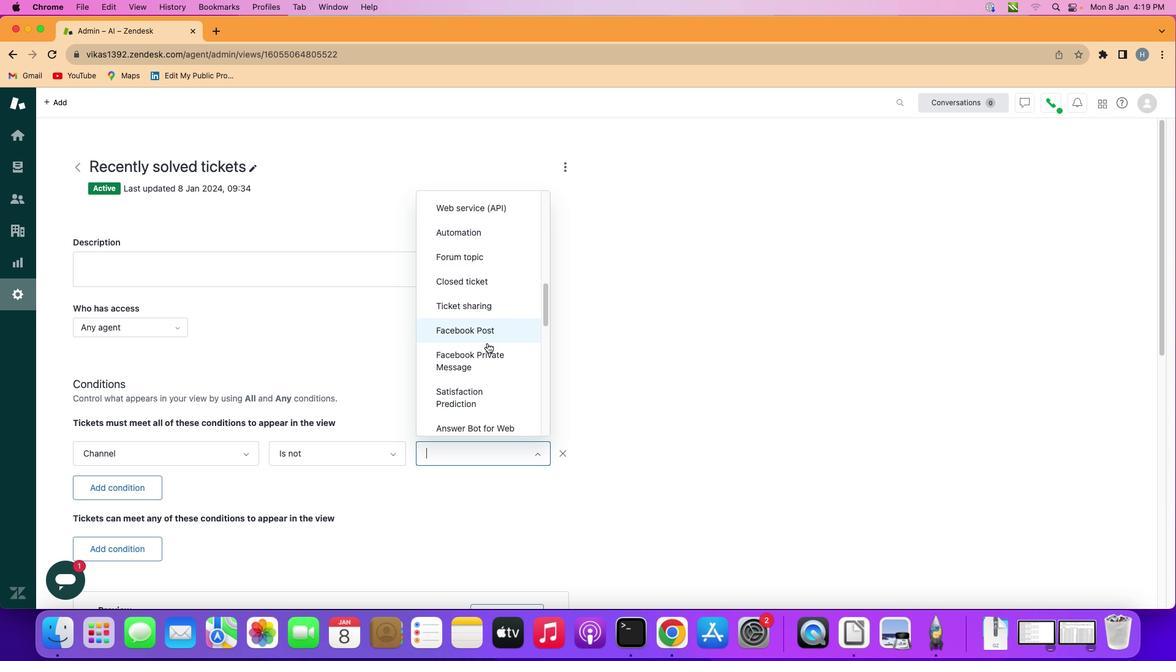 
Action: Mouse moved to (487, 343)
Screenshot: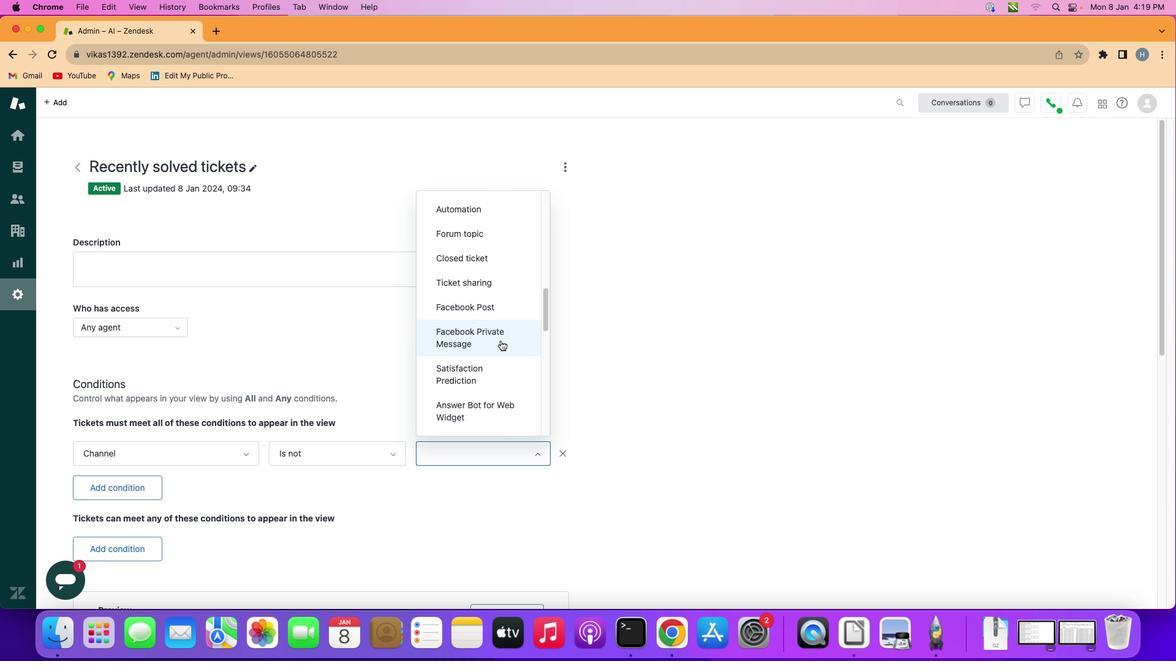 
Action: Mouse scrolled (487, 343) with delta (0, 0)
Screenshot: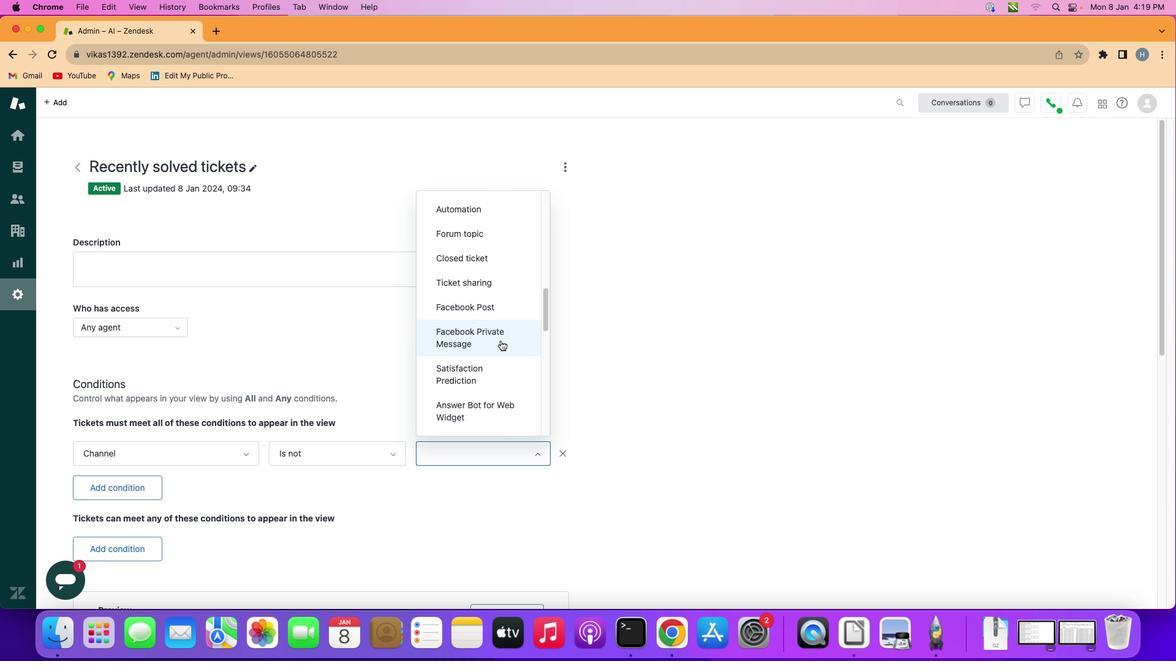 
Action: Mouse moved to (504, 340)
Screenshot: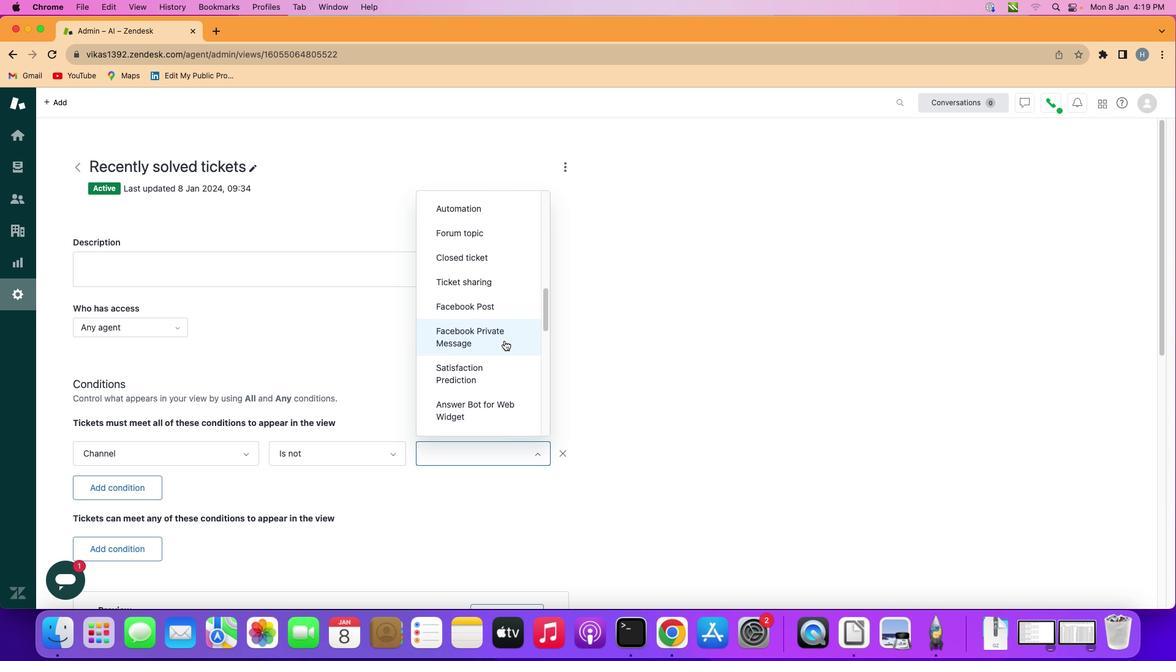 
Action: Mouse scrolled (504, 340) with delta (0, 0)
Screenshot: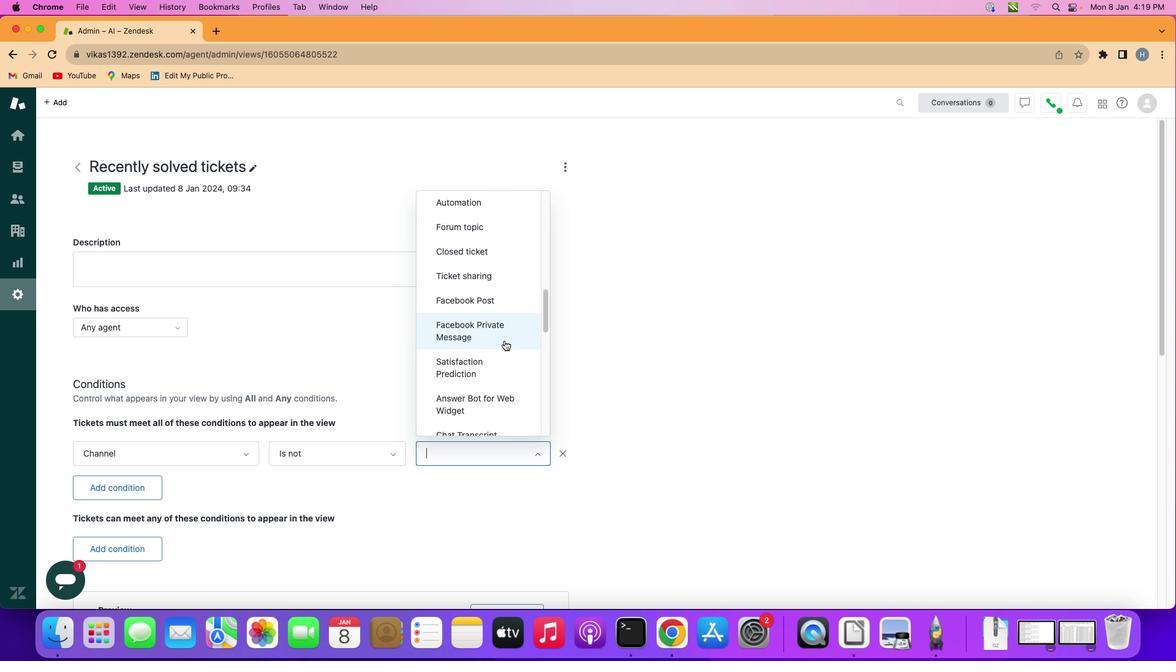 
Action: Mouse scrolled (504, 340) with delta (0, 0)
Screenshot: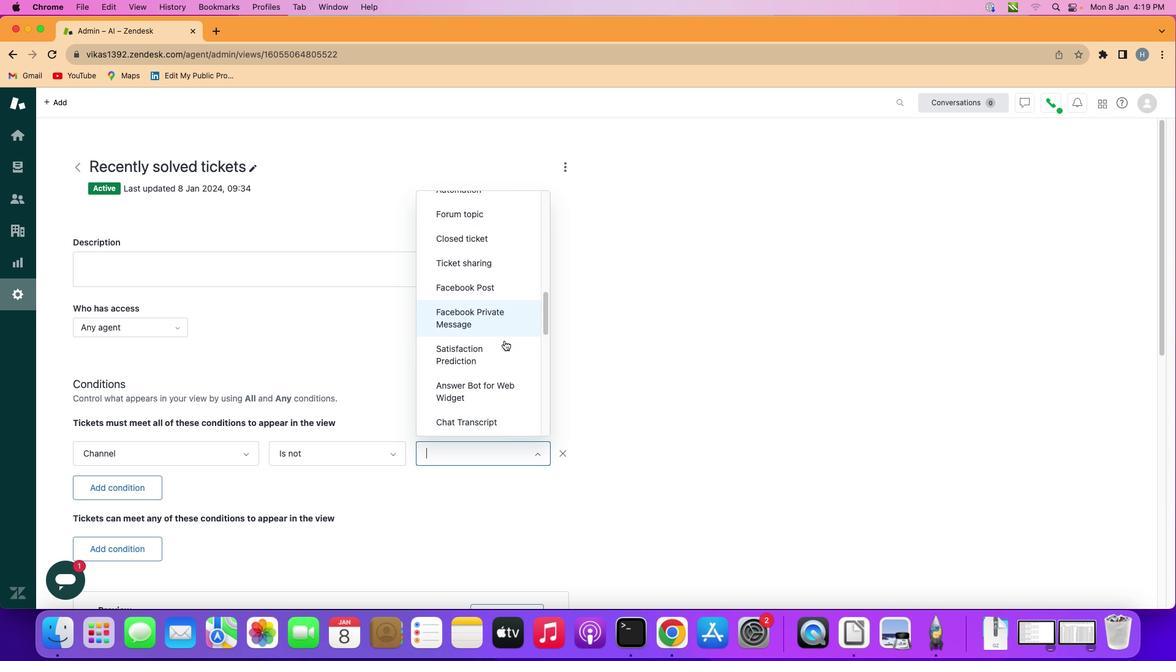 
Action: Mouse scrolled (504, 340) with delta (0, 0)
Screenshot: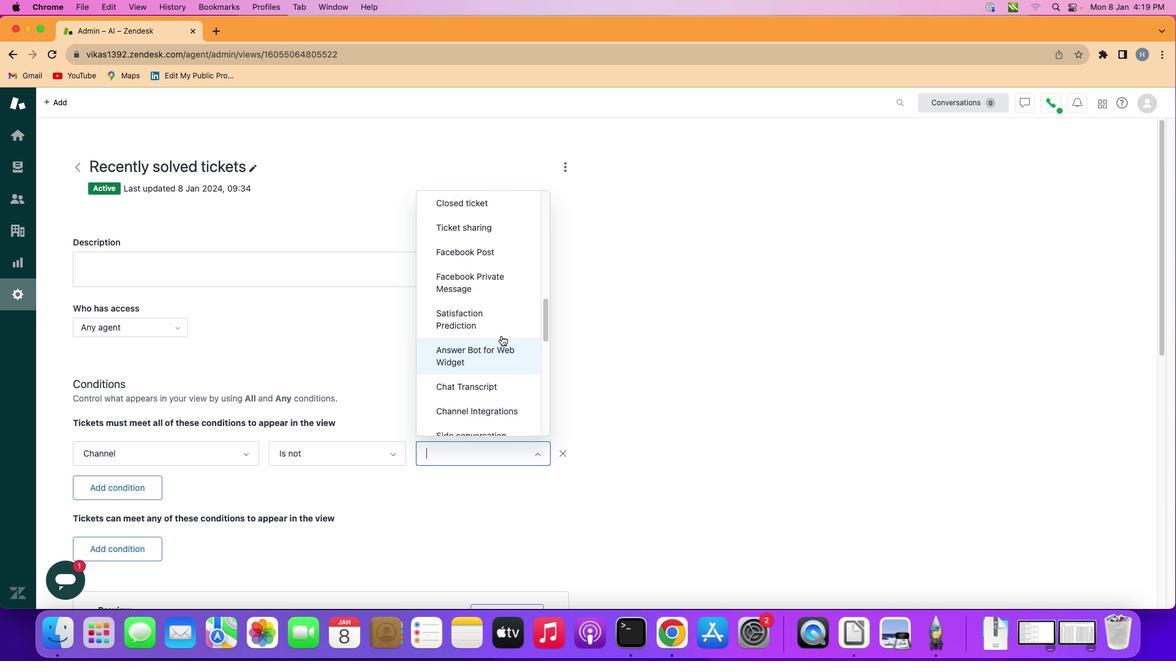
Action: Mouse scrolled (504, 340) with delta (0, 0)
Screenshot: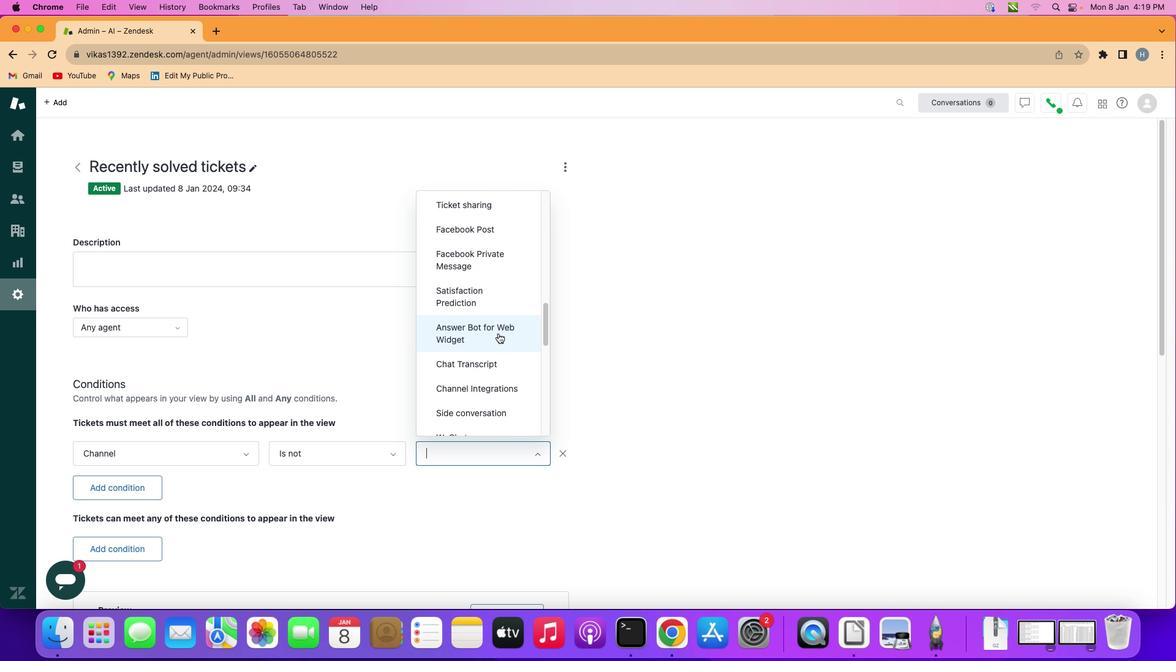 
Action: Mouse moved to (497, 333)
Screenshot: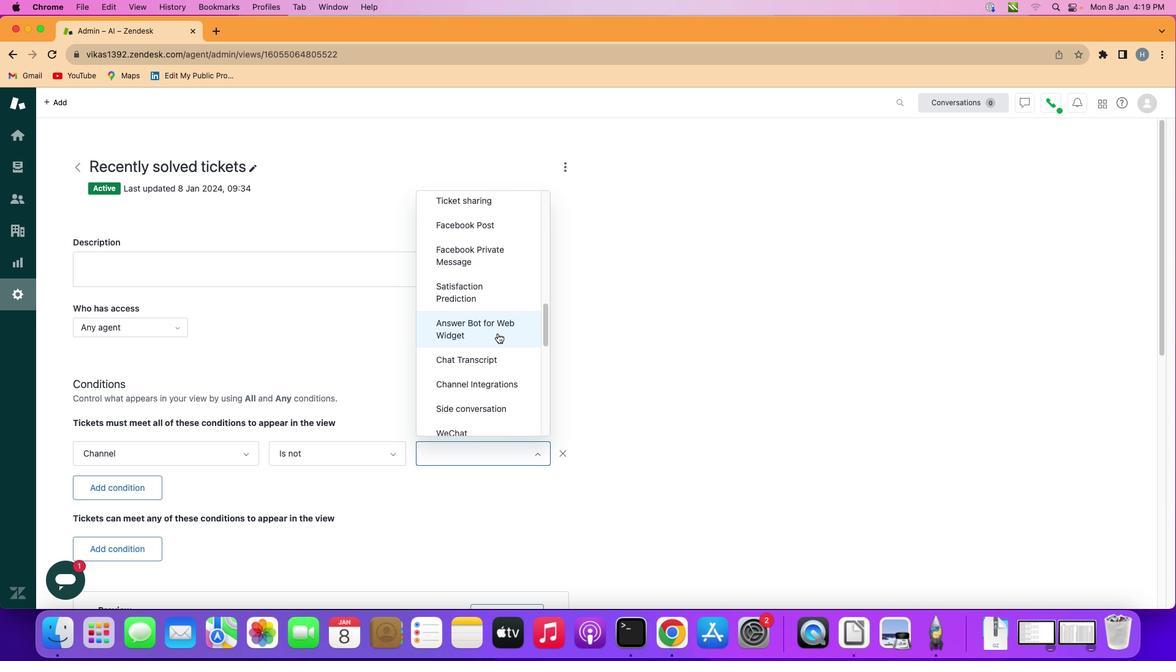 
Action: Mouse scrolled (497, 333) with delta (0, 0)
Screenshot: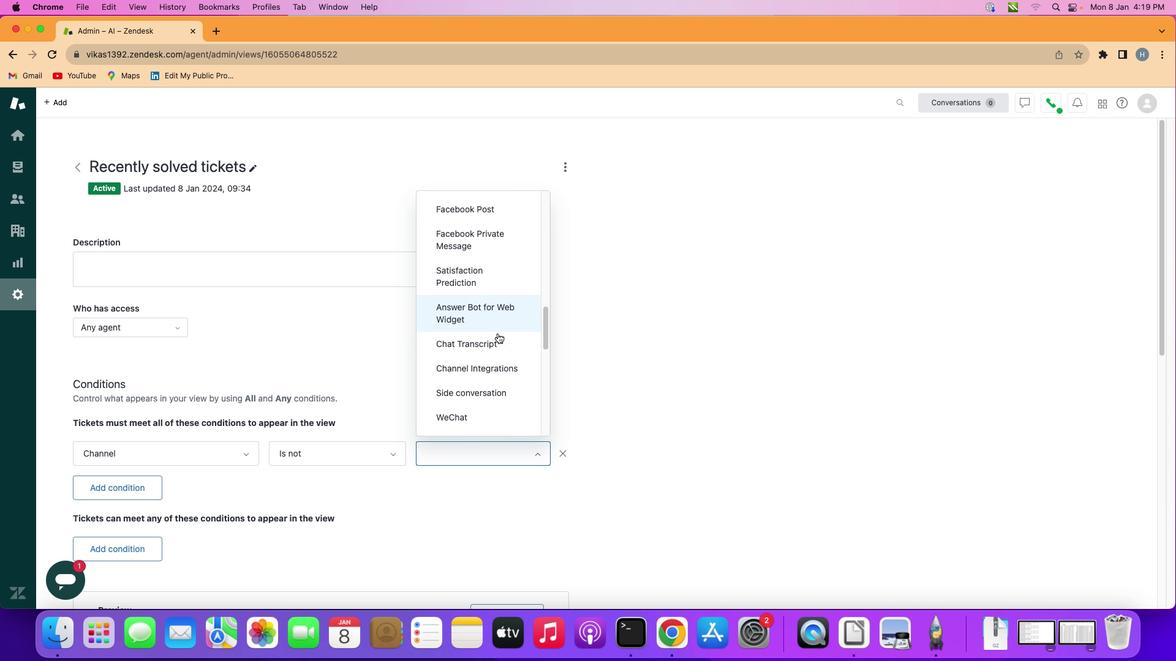 
Action: Mouse scrolled (497, 333) with delta (0, 0)
Screenshot: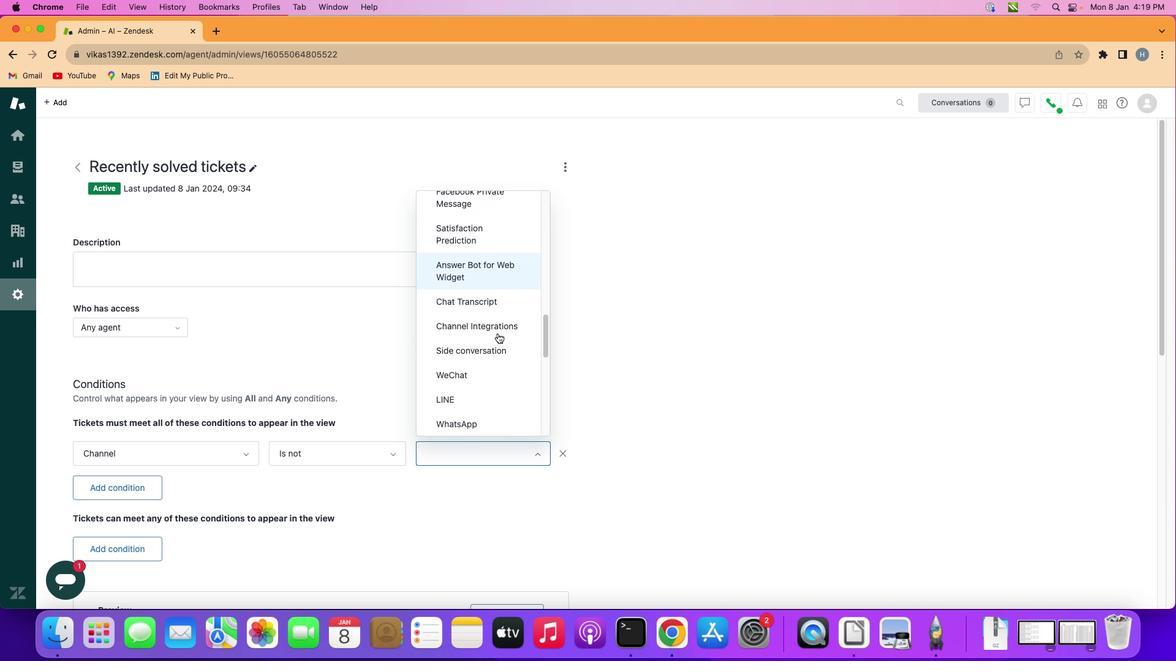 
Action: Mouse scrolled (497, 333) with delta (0, -1)
Screenshot: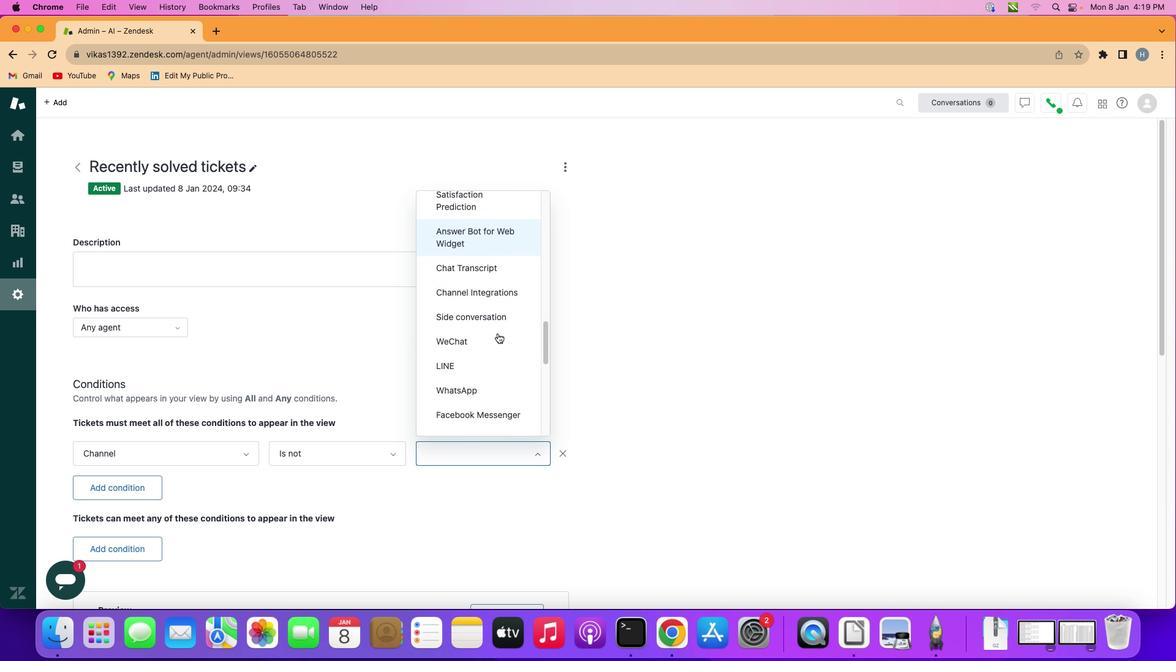 
Action: Mouse scrolled (497, 333) with delta (0, -1)
Screenshot: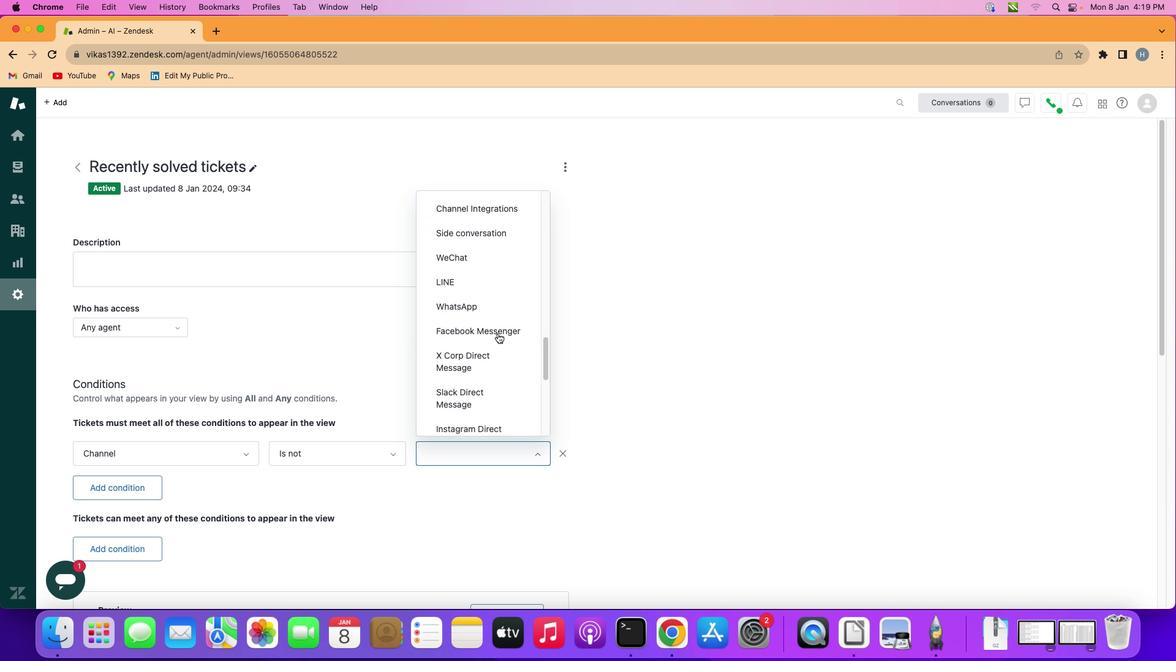 
Action: Mouse scrolled (497, 333) with delta (0, -1)
Screenshot: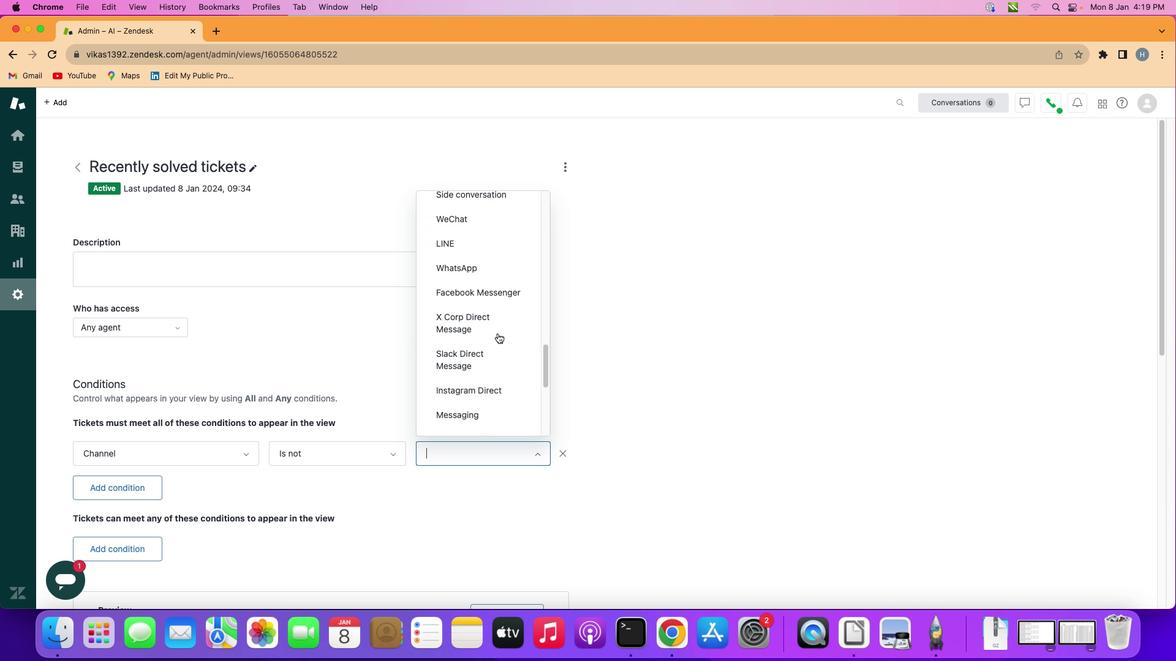 
Action: Mouse moved to (497, 334)
Screenshot: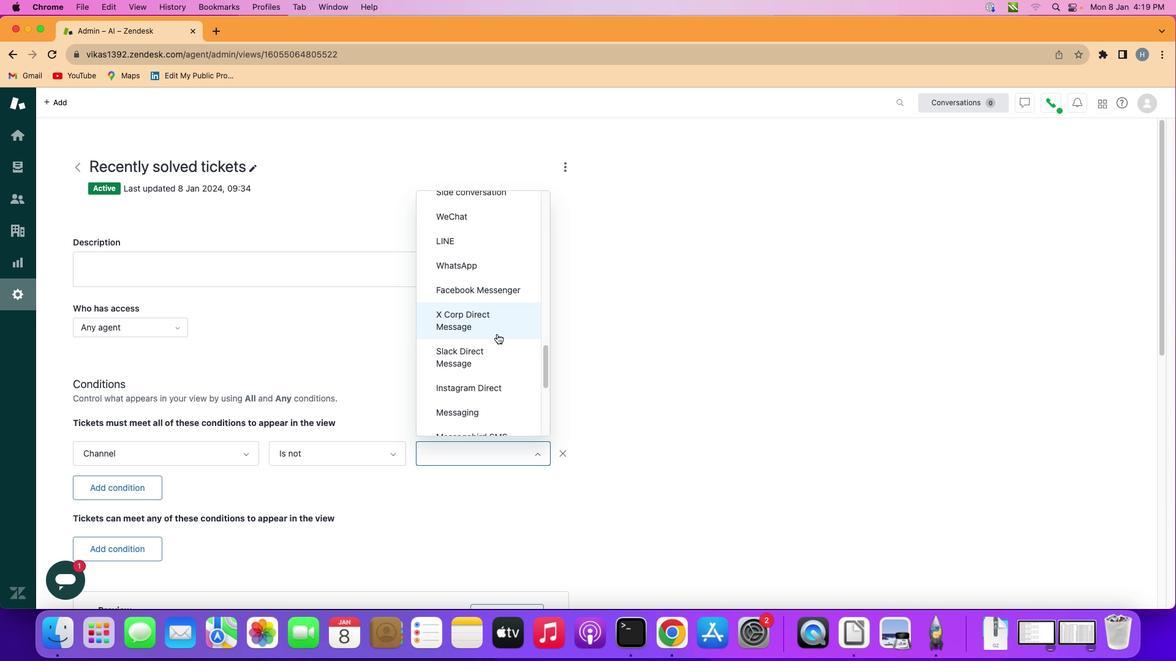 
Action: Mouse scrolled (497, 334) with delta (0, 0)
Screenshot: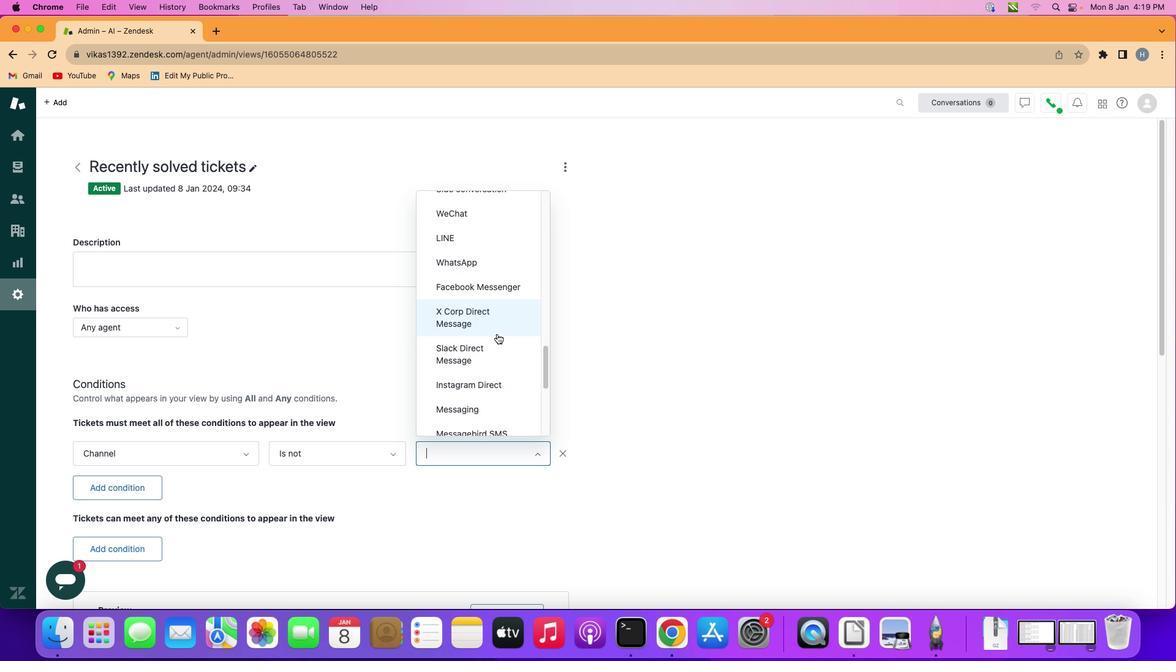 
Action: Mouse scrolled (497, 334) with delta (0, 0)
Screenshot: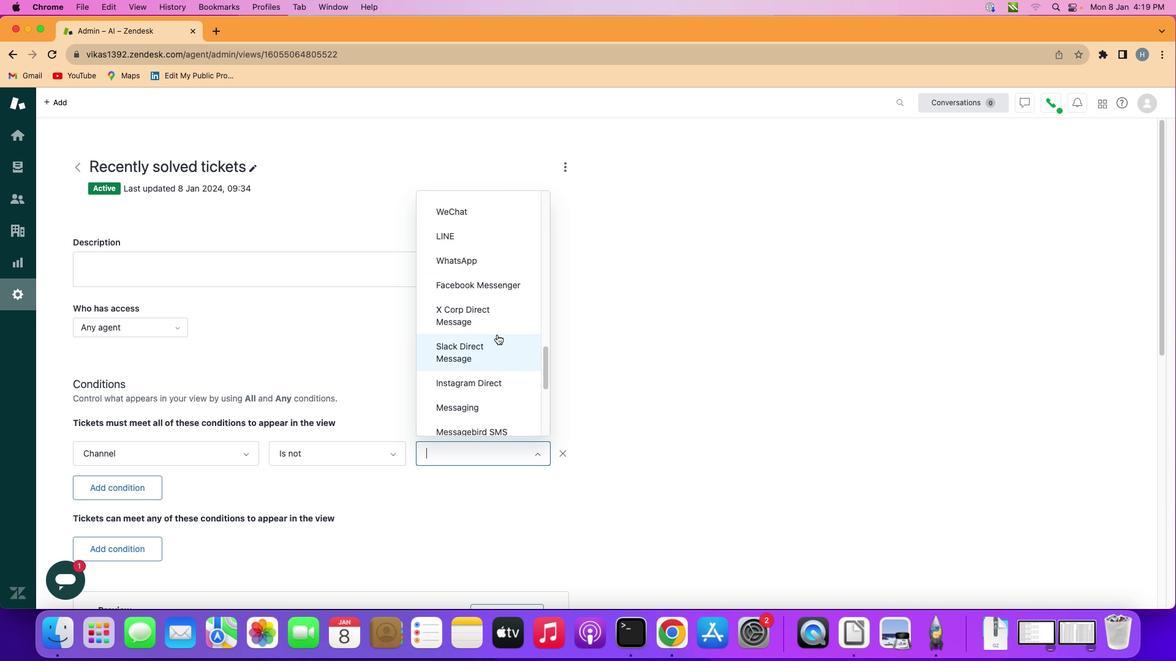 
Action: Mouse moved to (485, 344)
Screenshot: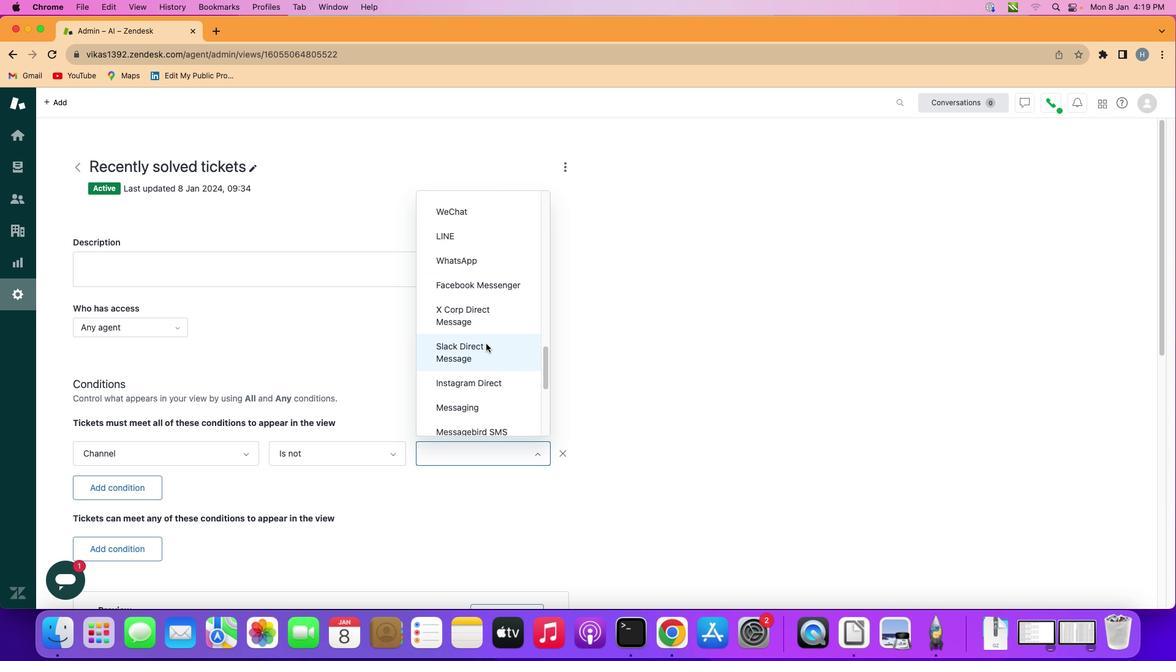 
Action: Mouse pressed left at (485, 344)
Screenshot: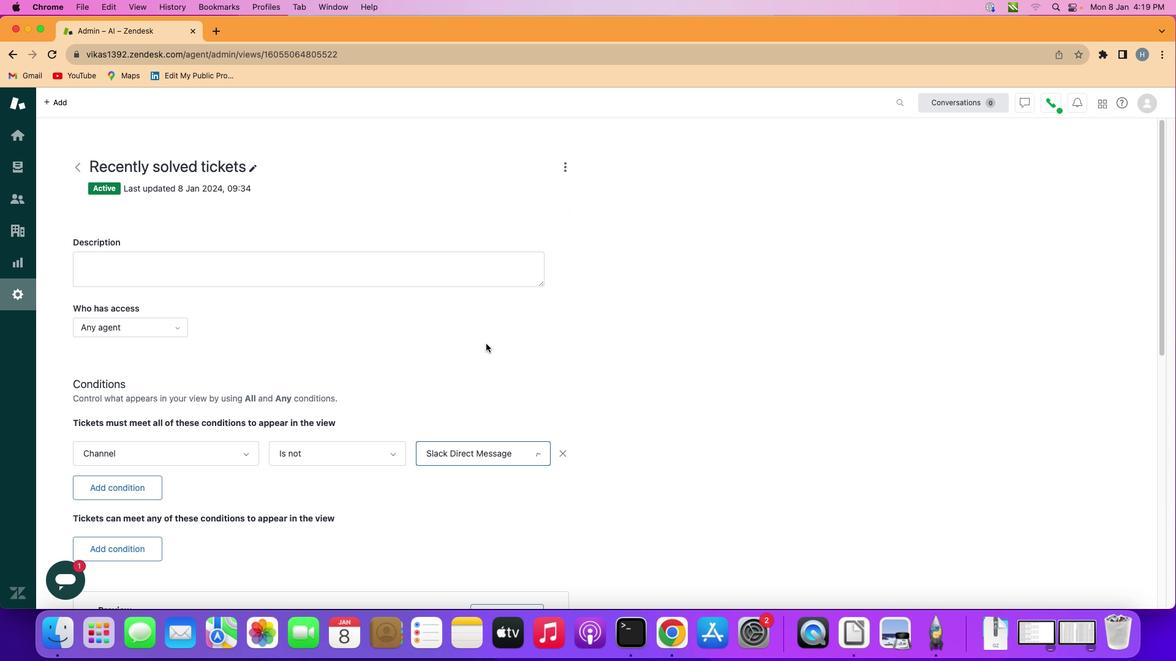 
